 Task: Look for Airbnb properties in Douma, Syria from 10th December, 2023 to 15th December, 2023 for 7 adults. Place can be entire room or shared room with 4 bedrooms having 7 beds and 4 bathrooms. Property type can be house. Amenities needed are: wifi, TV, free parkinig on premises, gym, breakfast.
Action: Mouse moved to (439, 57)
Screenshot: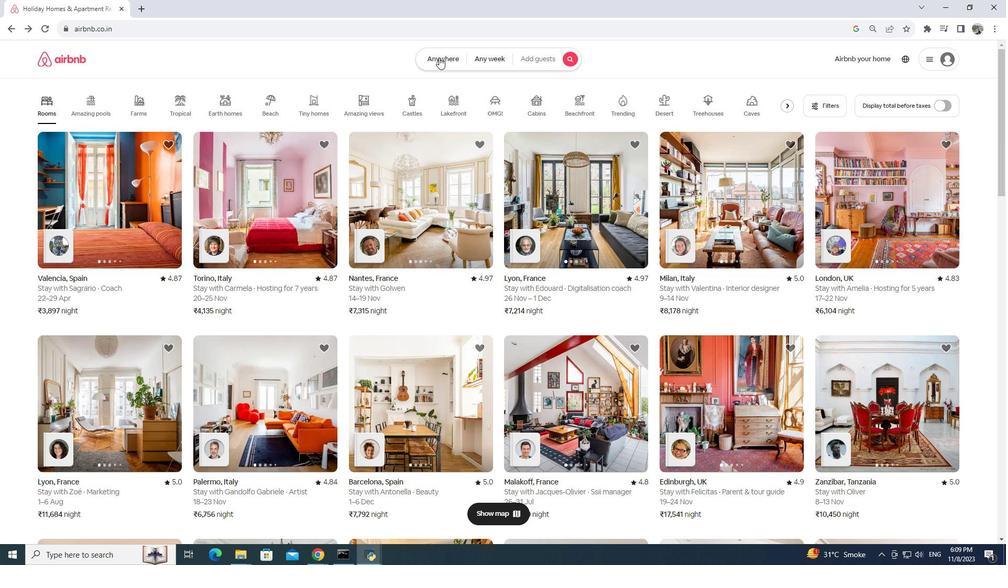 
Action: Mouse pressed left at (439, 57)
Screenshot: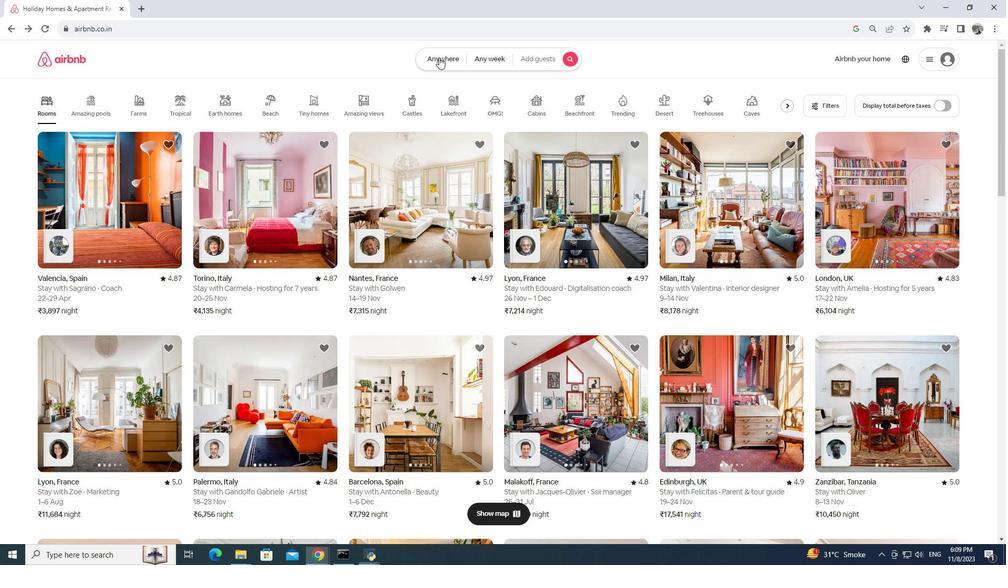 
Action: Mouse moved to (361, 92)
Screenshot: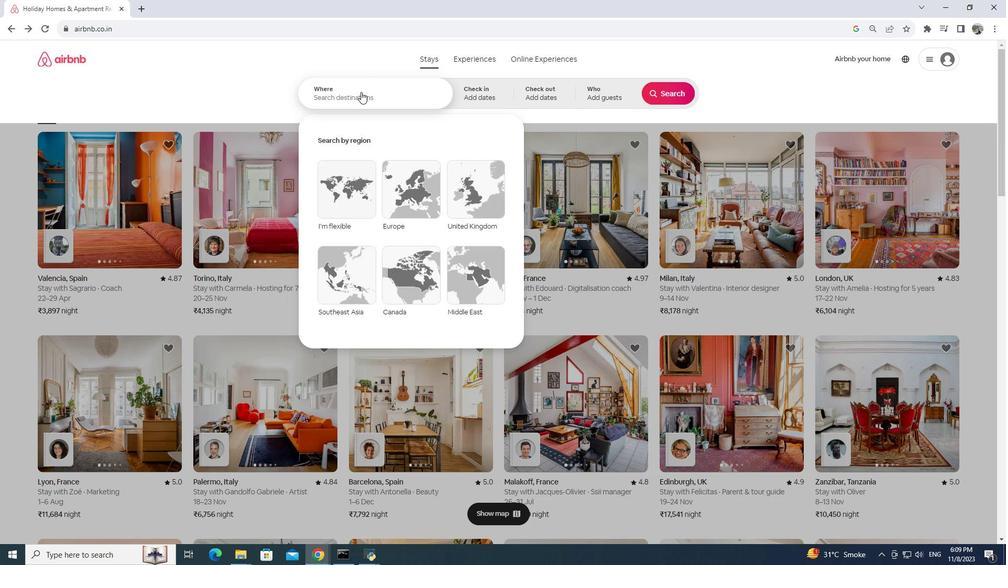 
Action: Key pressed douma,<Key.space>syria
Screenshot: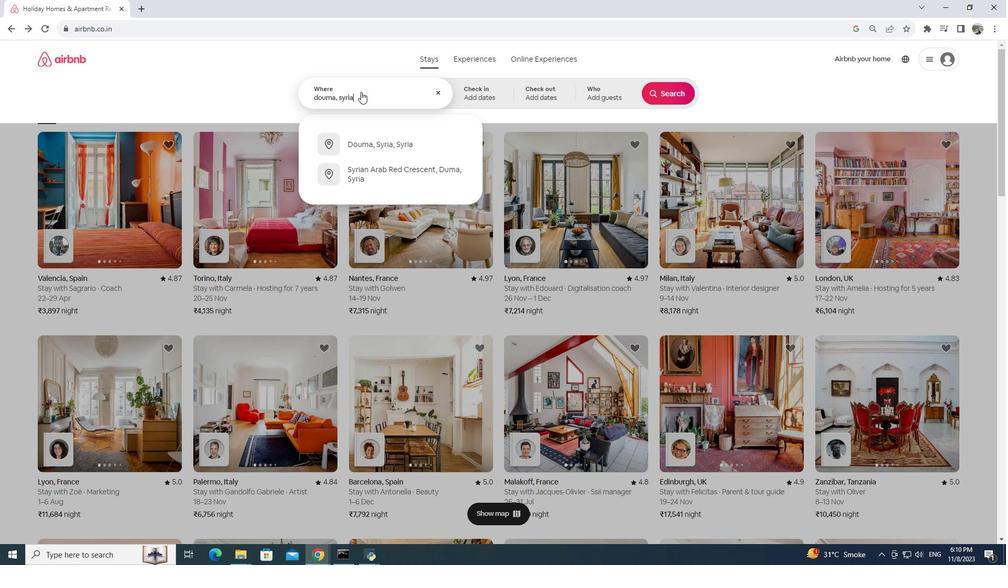 
Action: Mouse moved to (400, 146)
Screenshot: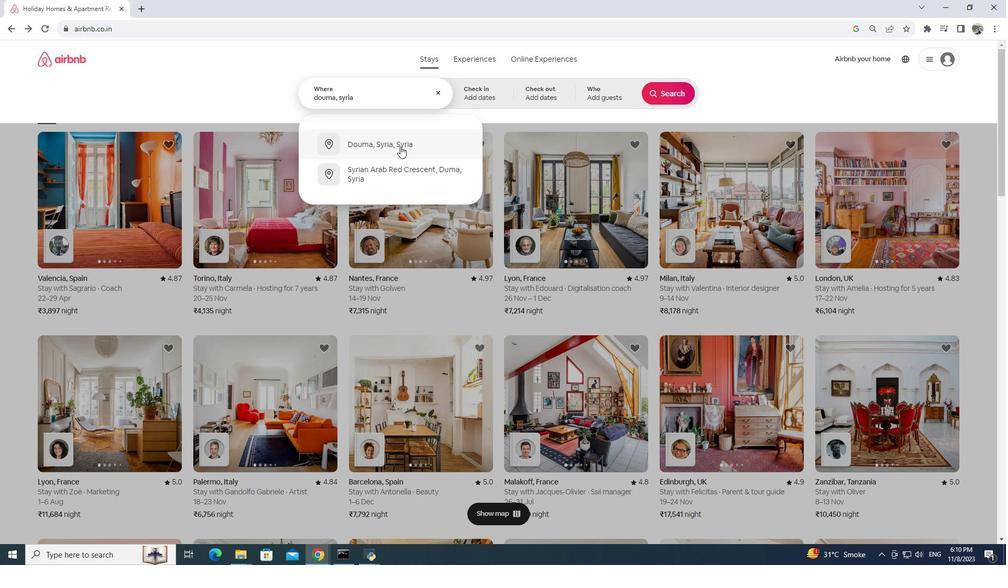
Action: Mouse pressed left at (400, 146)
Screenshot: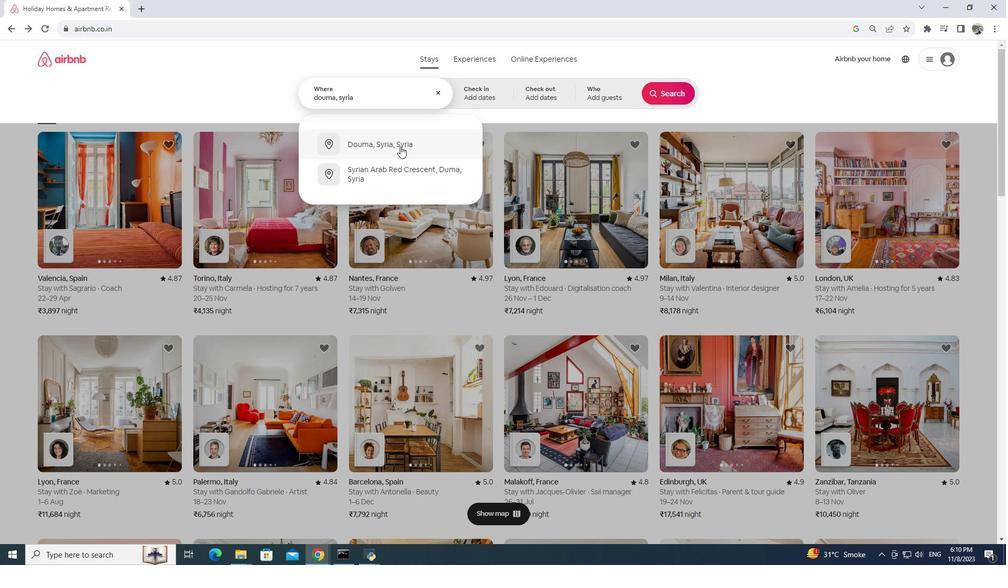 
Action: Mouse moved to (387, 93)
Screenshot: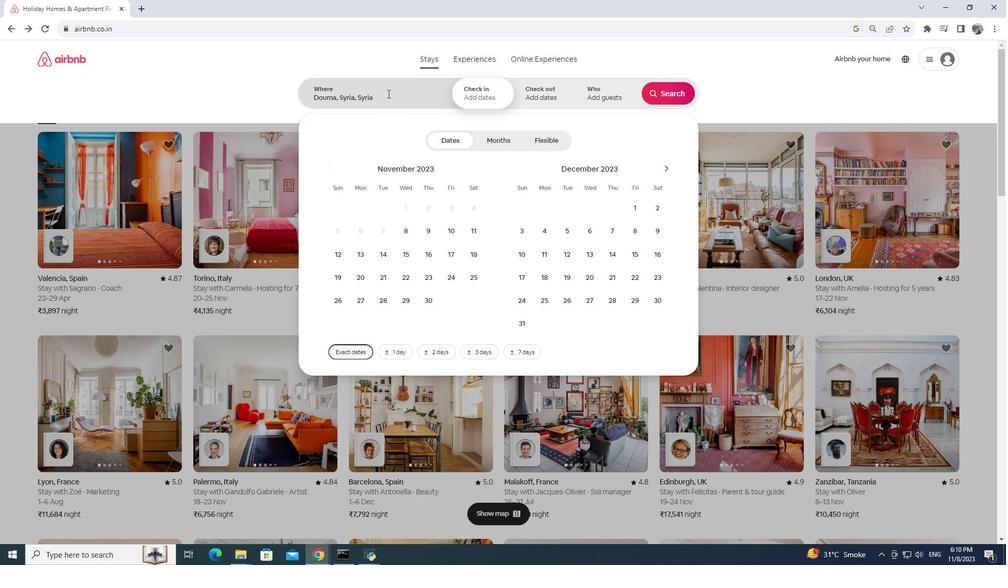 
Action: Mouse pressed left at (387, 93)
Screenshot: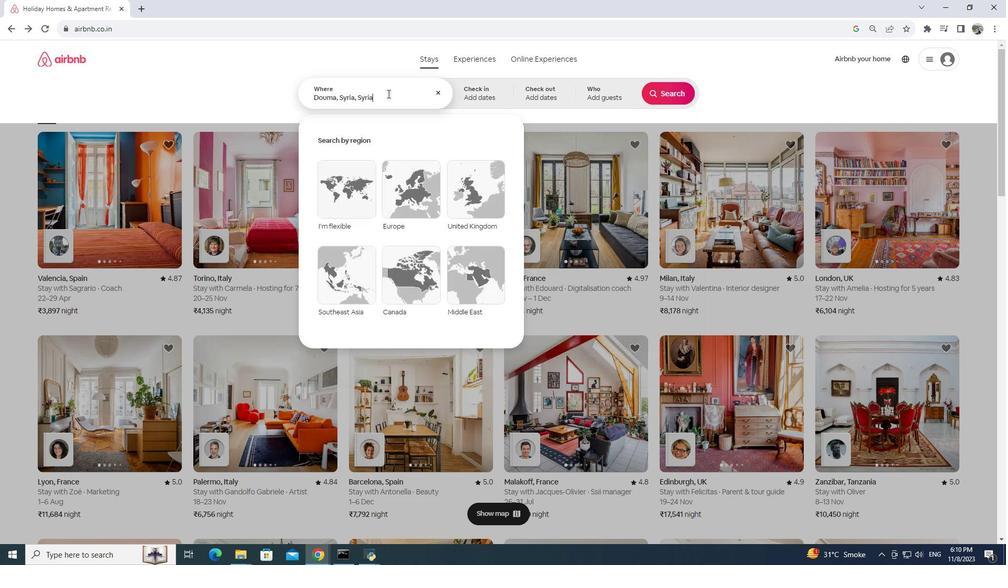 
Action: Key pressed <Key.backspace><Key.backspace><Key.backspace><Key.backspace><Key.backspace>
Screenshot: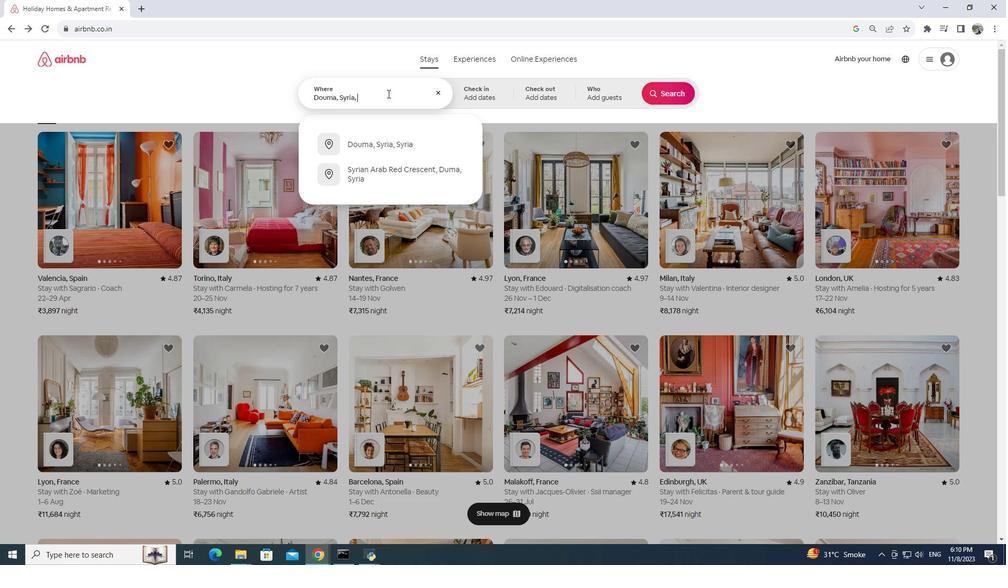 
Action: Mouse moved to (478, 97)
Screenshot: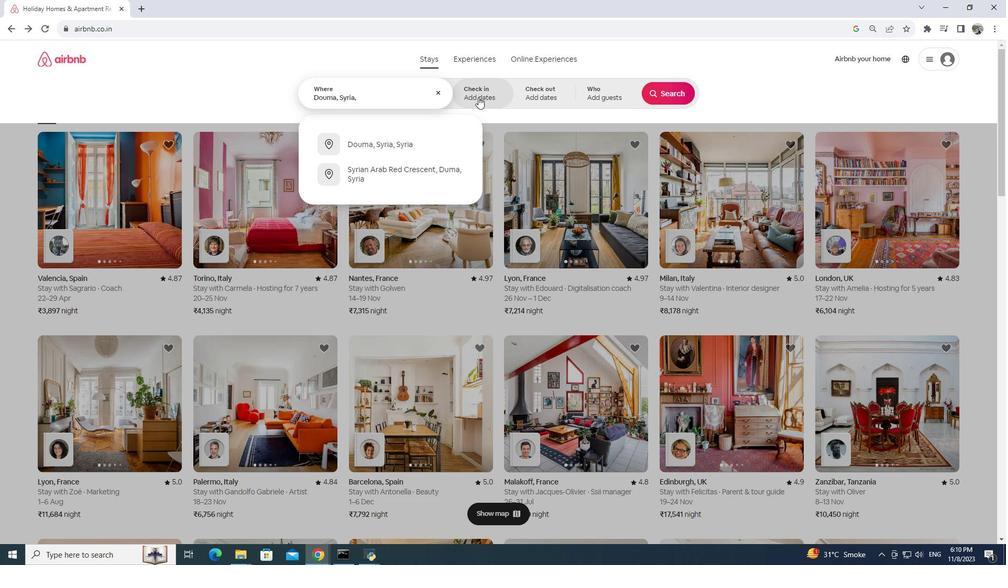 
Action: Mouse pressed left at (478, 97)
Screenshot: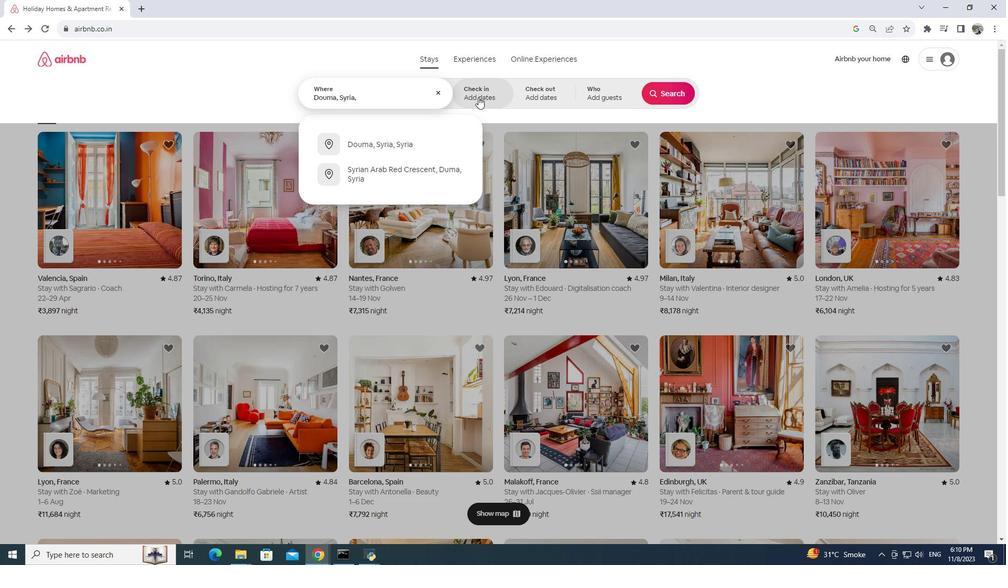 
Action: Mouse moved to (510, 256)
Screenshot: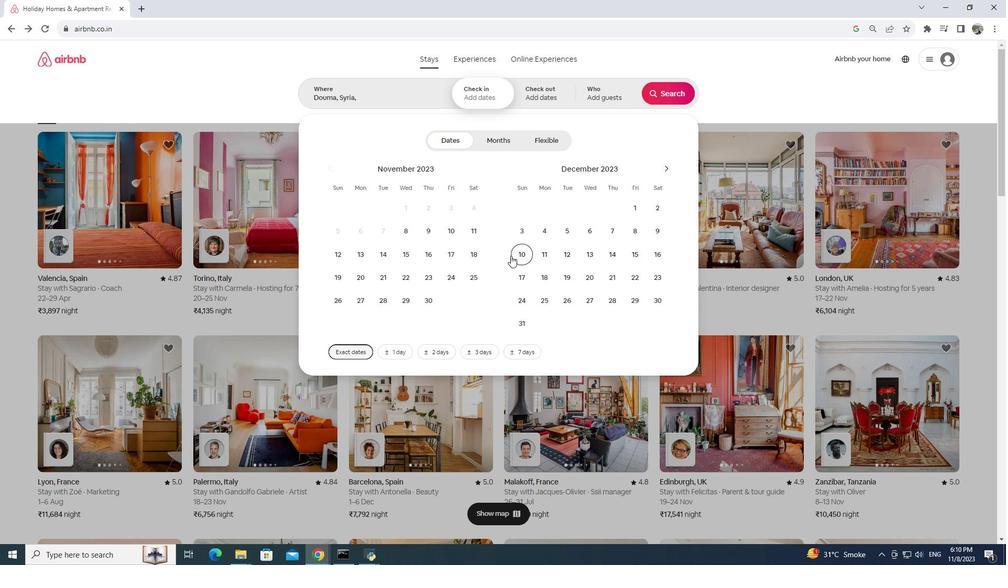 
Action: Mouse pressed left at (510, 256)
Screenshot: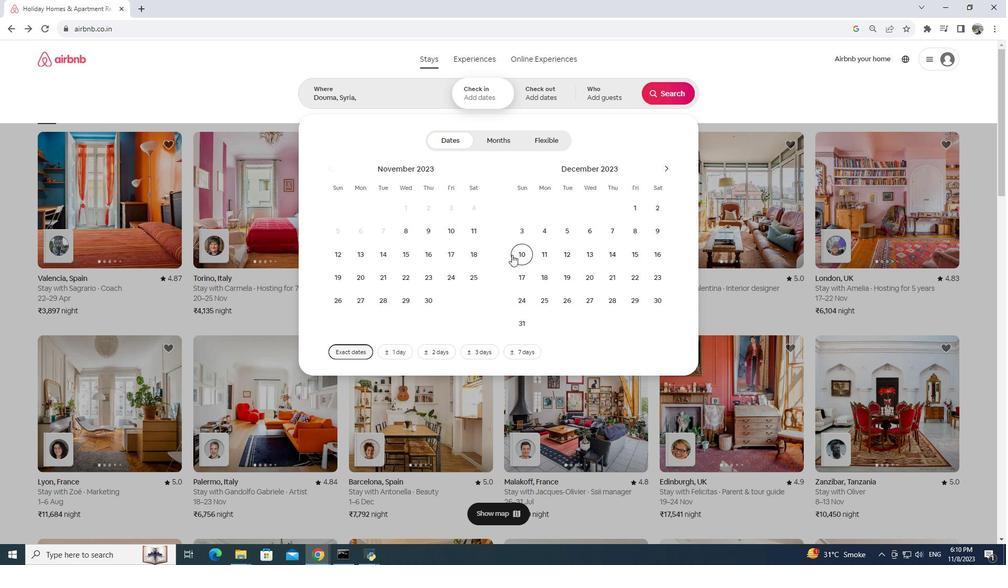 
Action: Mouse moved to (640, 254)
Screenshot: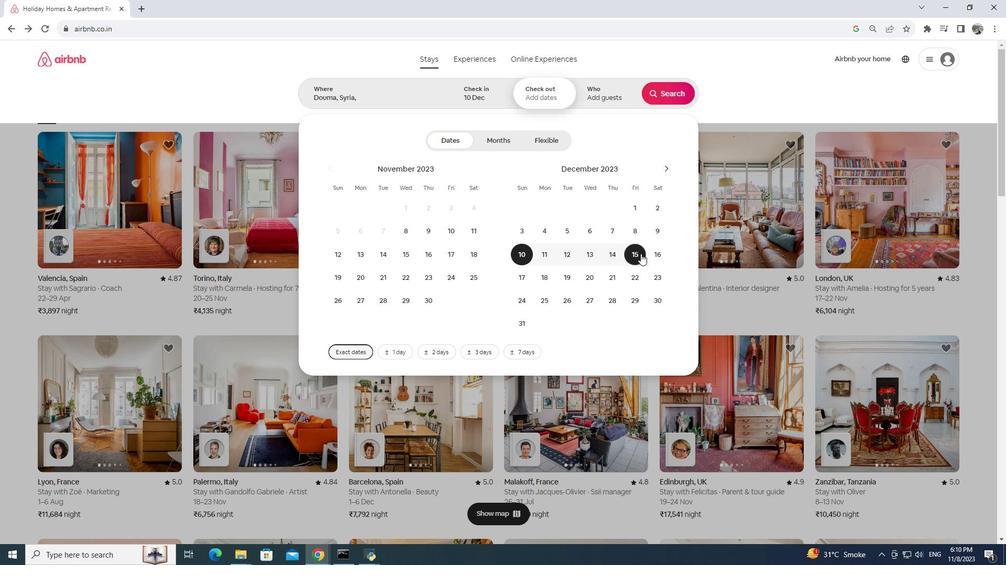 
Action: Mouse pressed left at (640, 254)
Screenshot: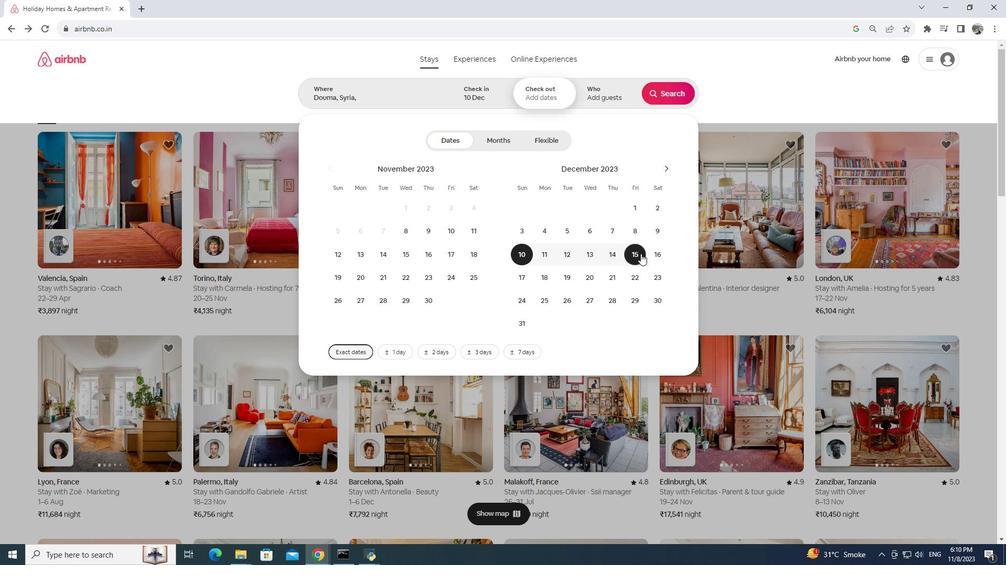 
Action: Mouse moved to (612, 92)
Screenshot: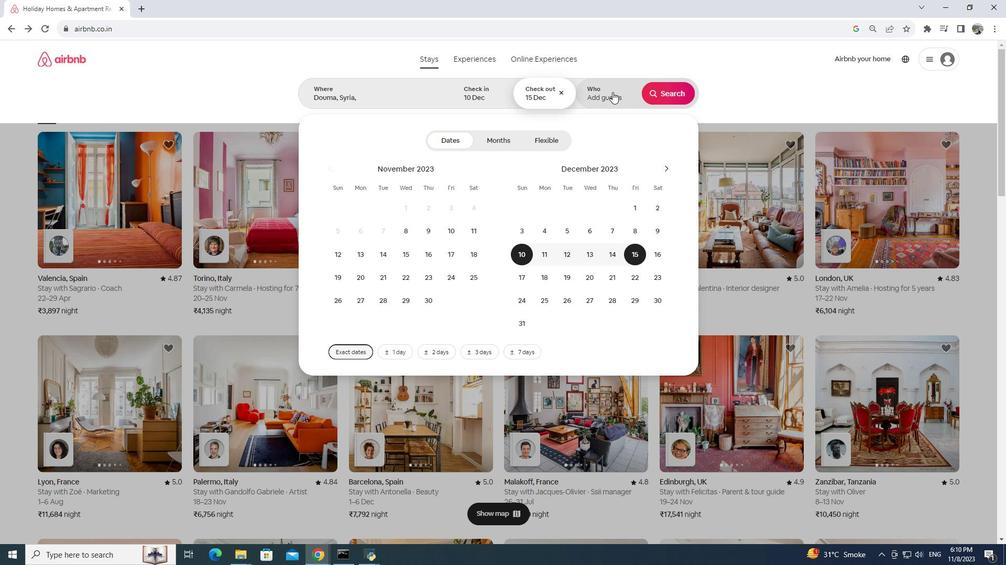 
Action: Mouse pressed left at (612, 92)
Screenshot: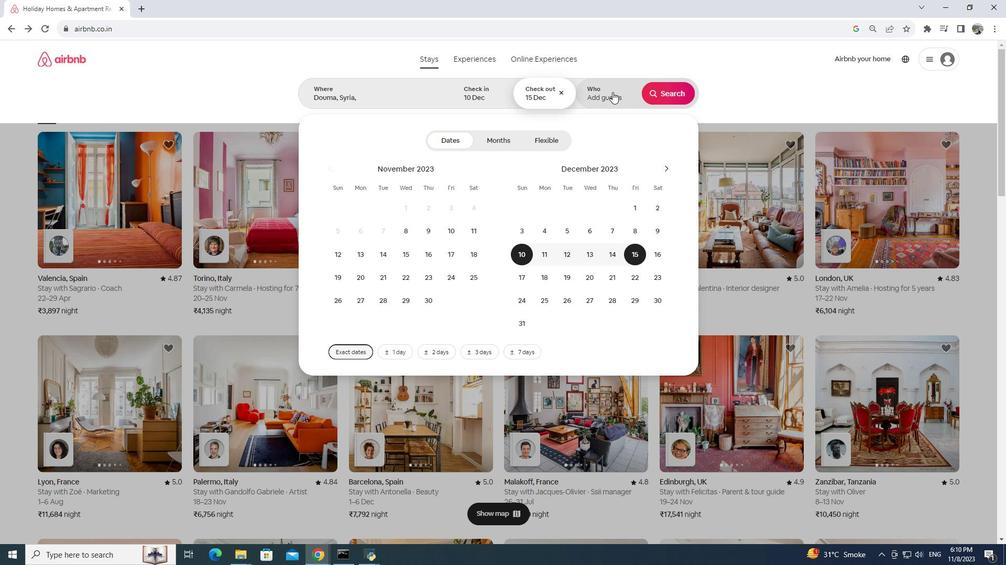 
Action: Mouse moved to (665, 147)
Screenshot: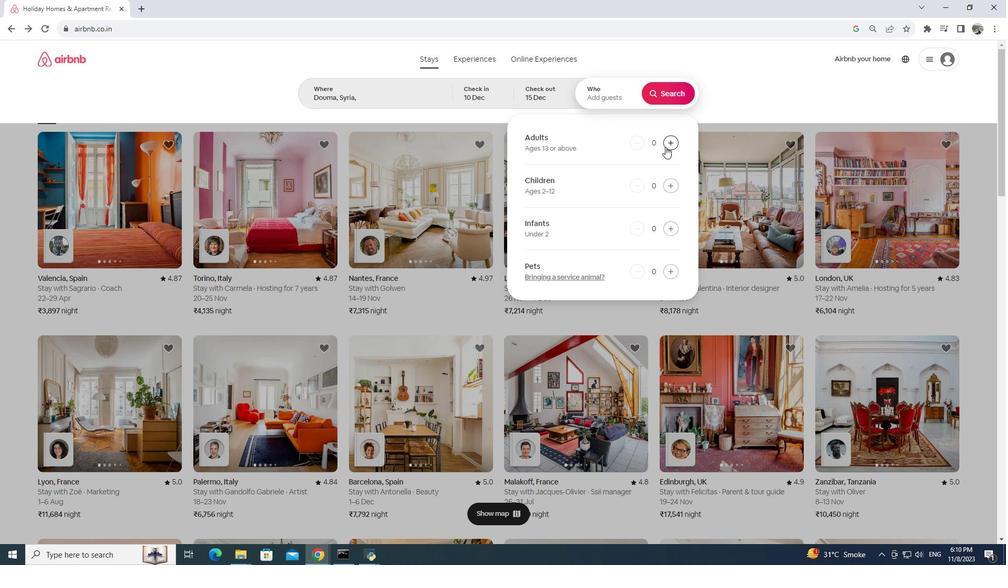 
Action: Mouse pressed left at (665, 147)
Screenshot: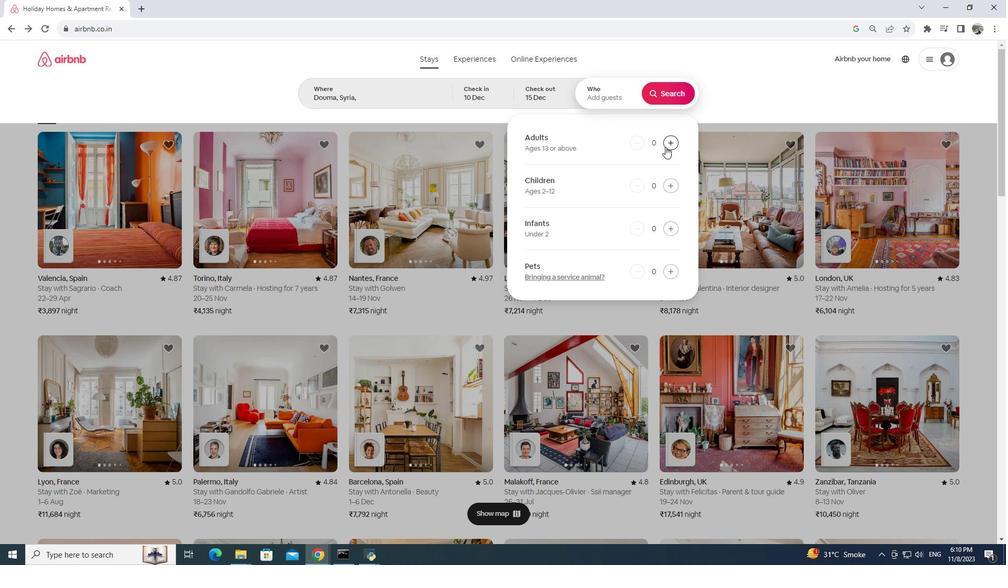 
Action: Mouse pressed left at (665, 147)
Screenshot: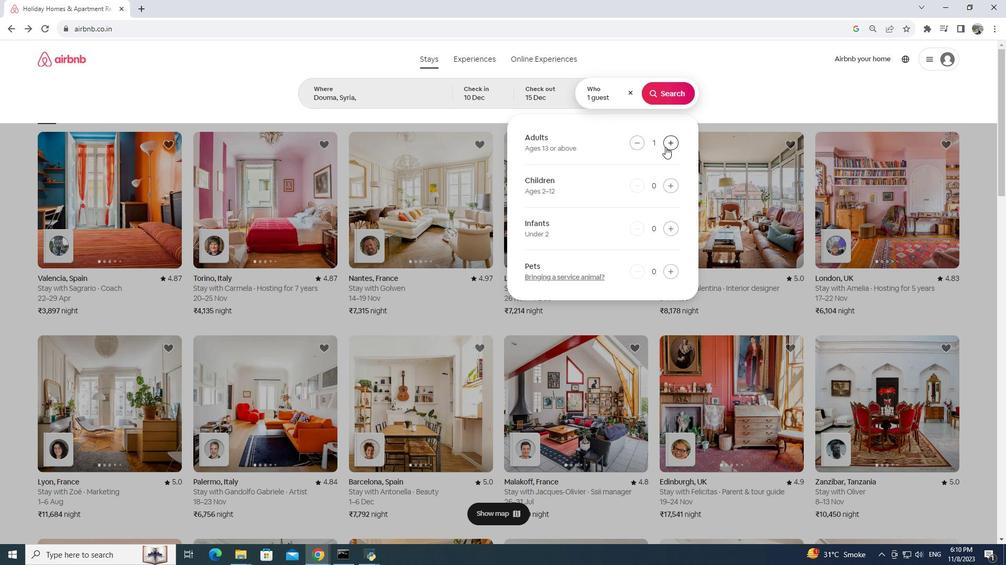 
Action: Mouse pressed left at (665, 147)
Screenshot: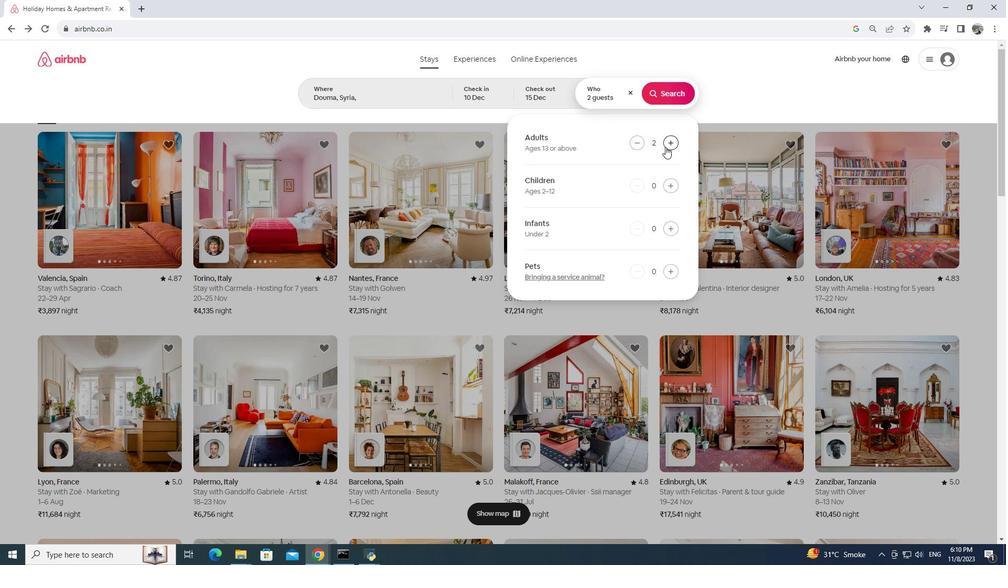 
Action: Mouse pressed left at (665, 147)
Screenshot: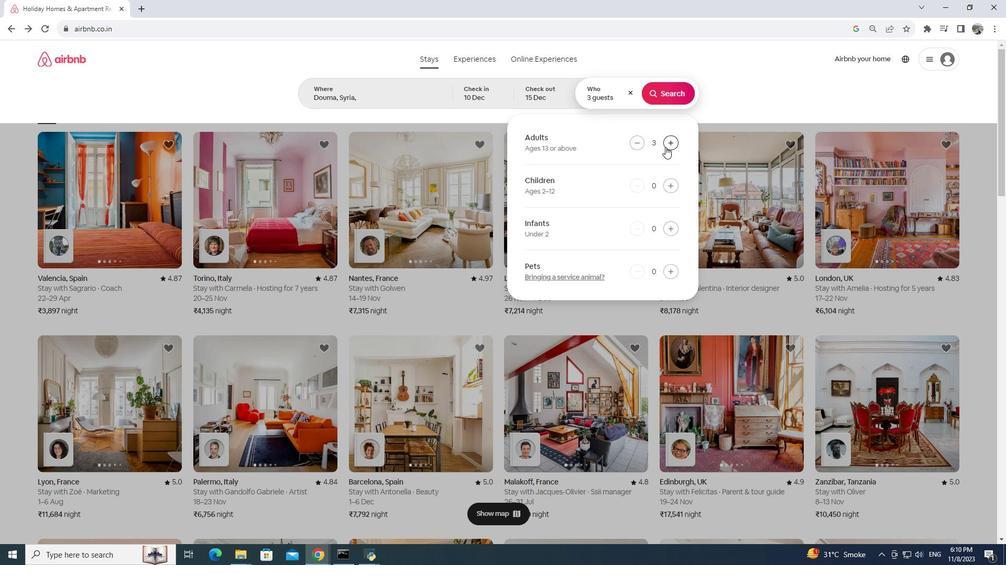
Action: Mouse moved to (675, 137)
Screenshot: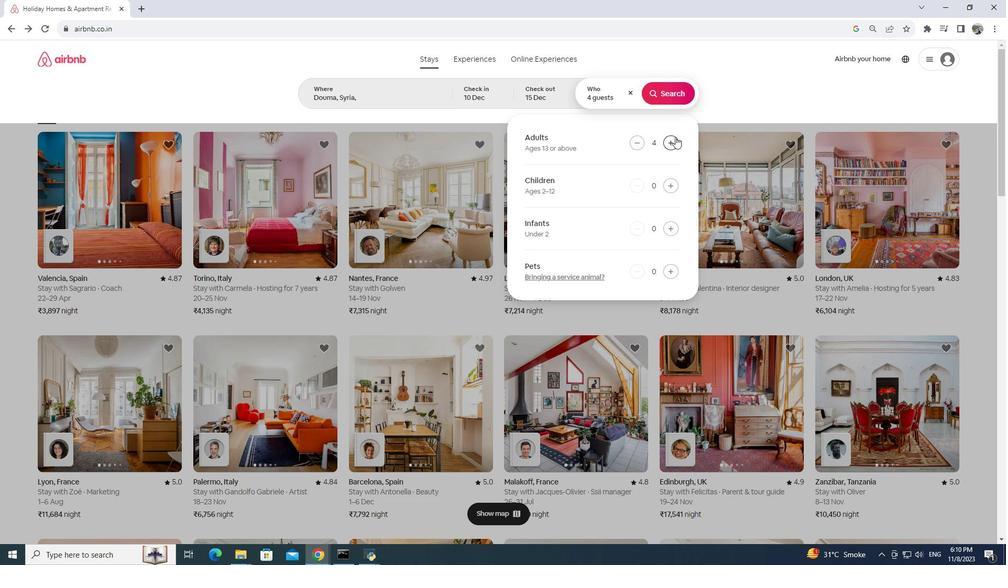 
Action: Mouse pressed left at (675, 137)
Screenshot: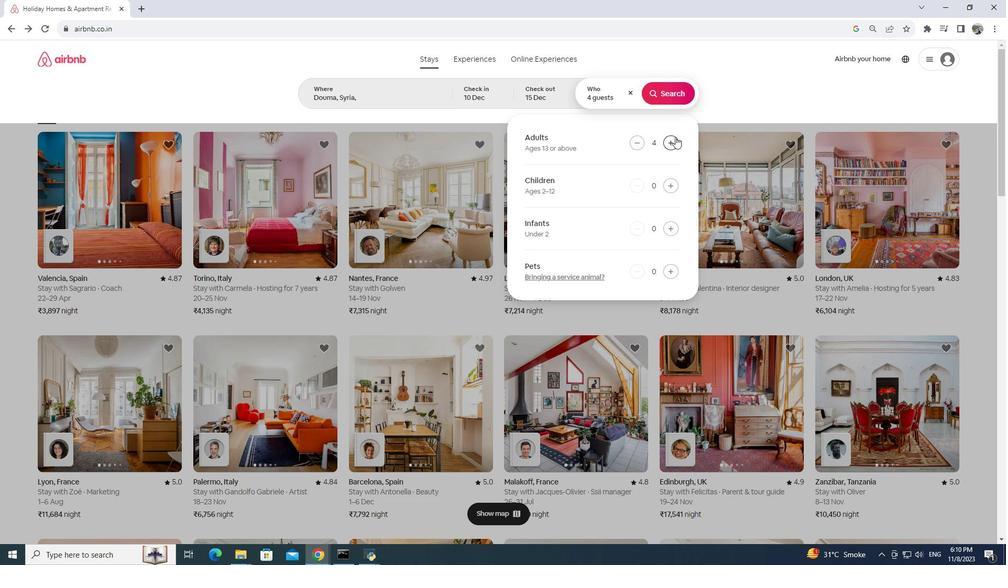 
Action: Mouse pressed left at (675, 137)
Screenshot: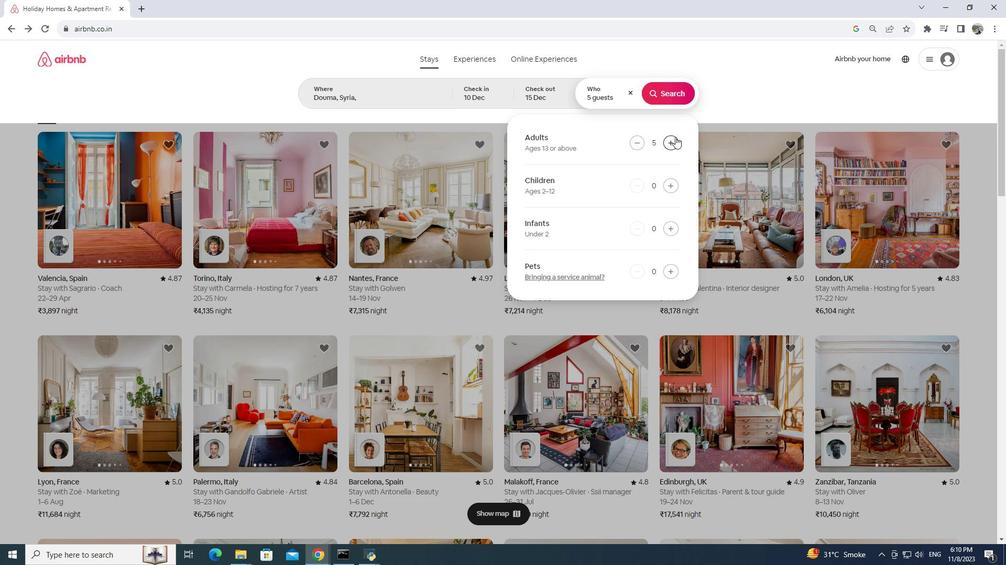 
Action: Mouse moved to (674, 140)
Screenshot: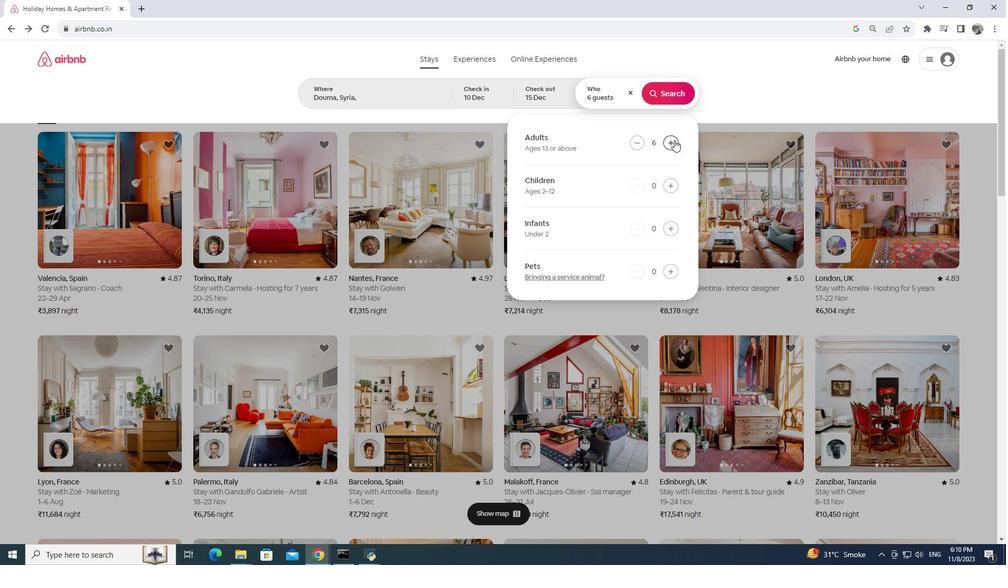 
Action: Mouse pressed left at (674, 140)
Screenshot: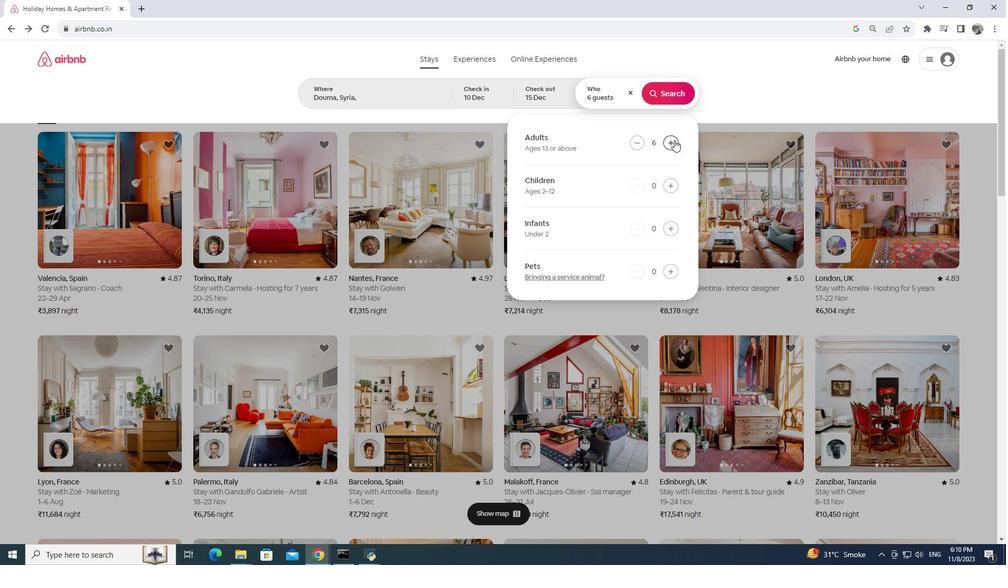 
Action: Mouse moved to (672, 88)
Screenshot: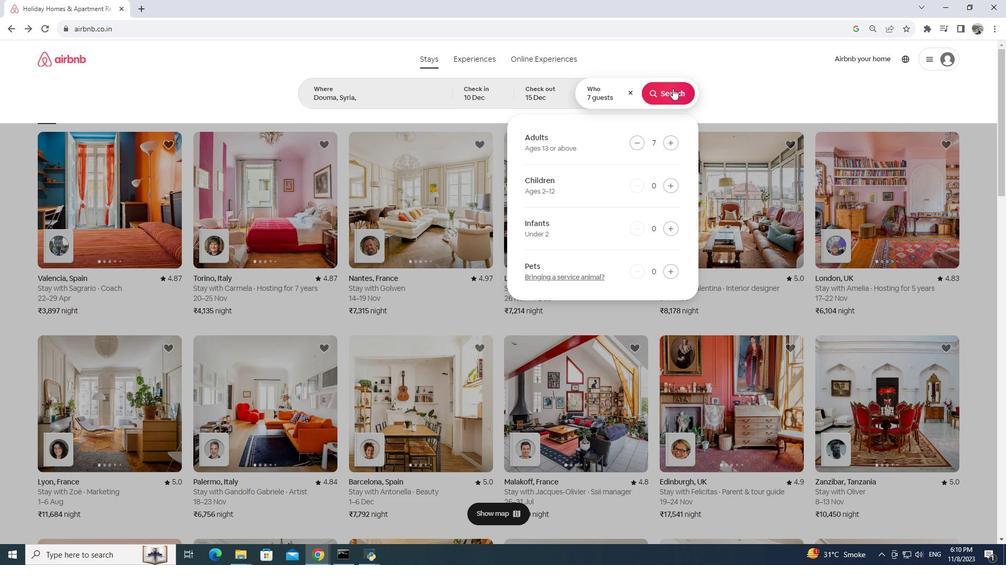 
Action: Mouse pressed left at (672, 88)
Screenshot: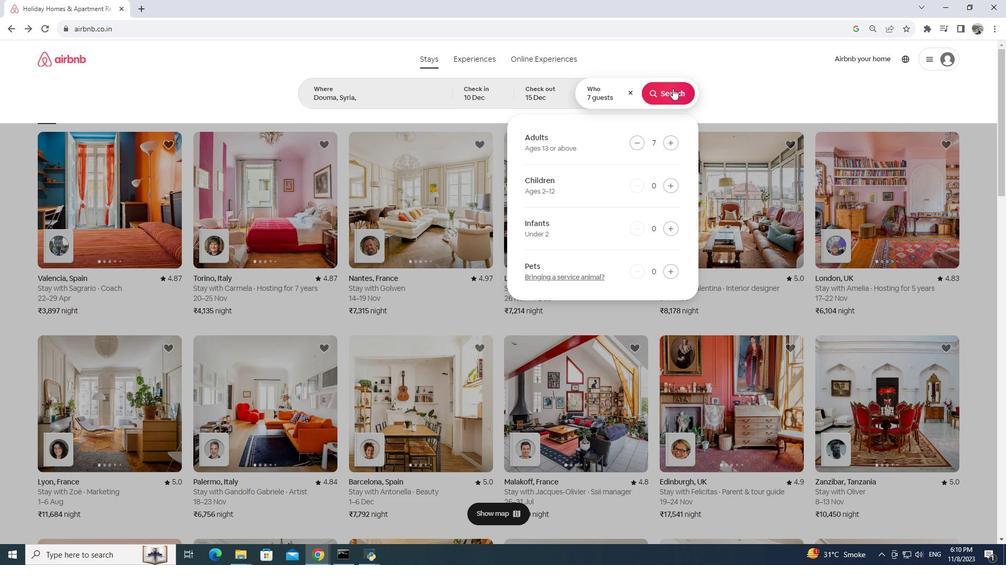 
Action: Mouse moved to (861, 97)
Screenshot: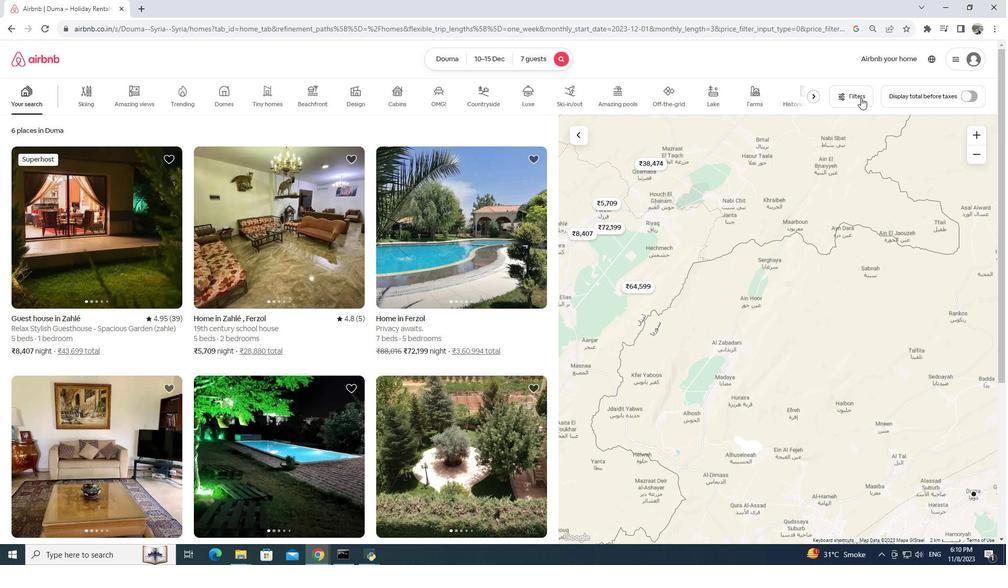 
Action: Mouse pressed left at (861, 97)
Screenshot: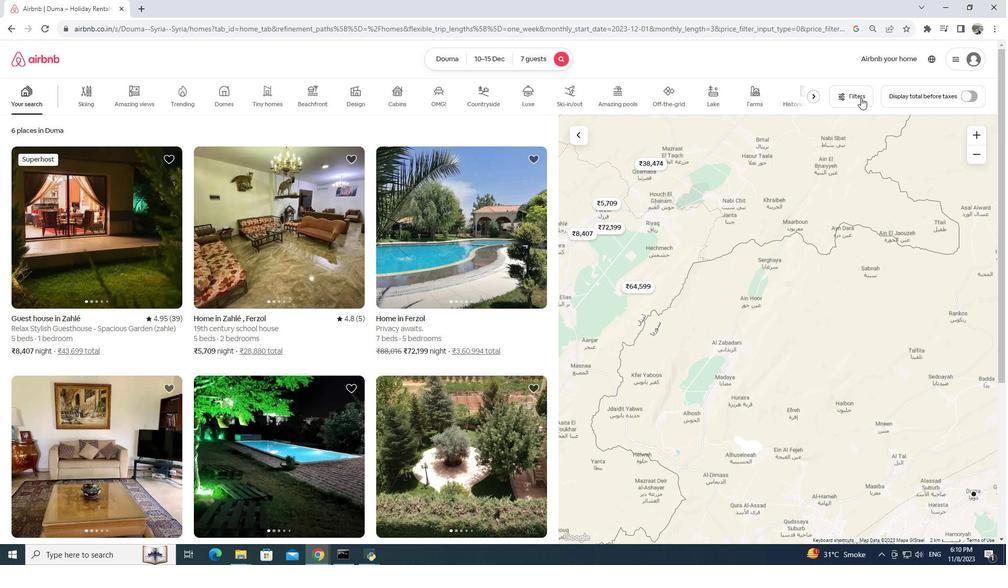 
Action: Mouse moved to (480, 395)
Screenshot: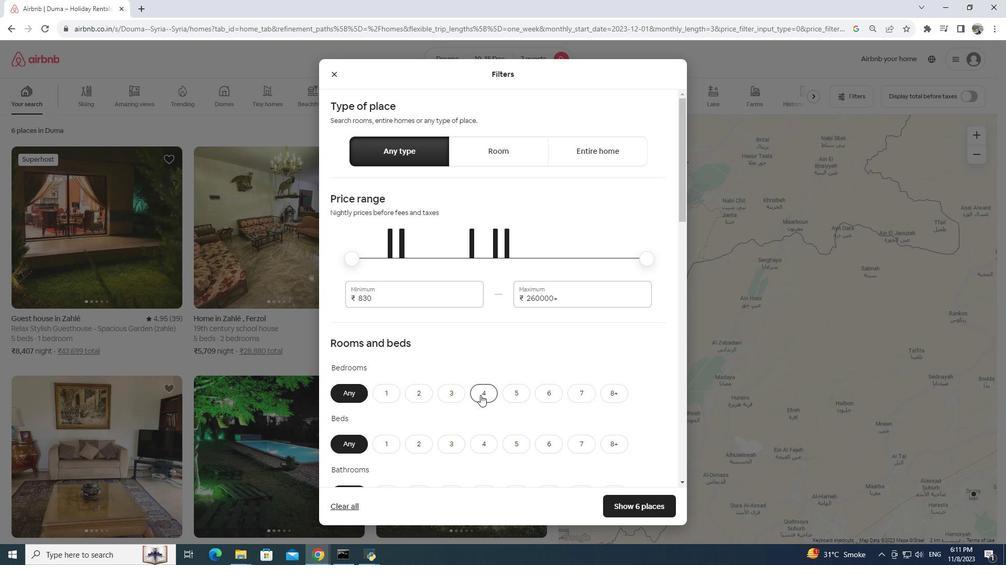 
Action: Mouse pressed left at (480, 395)
Screenshot: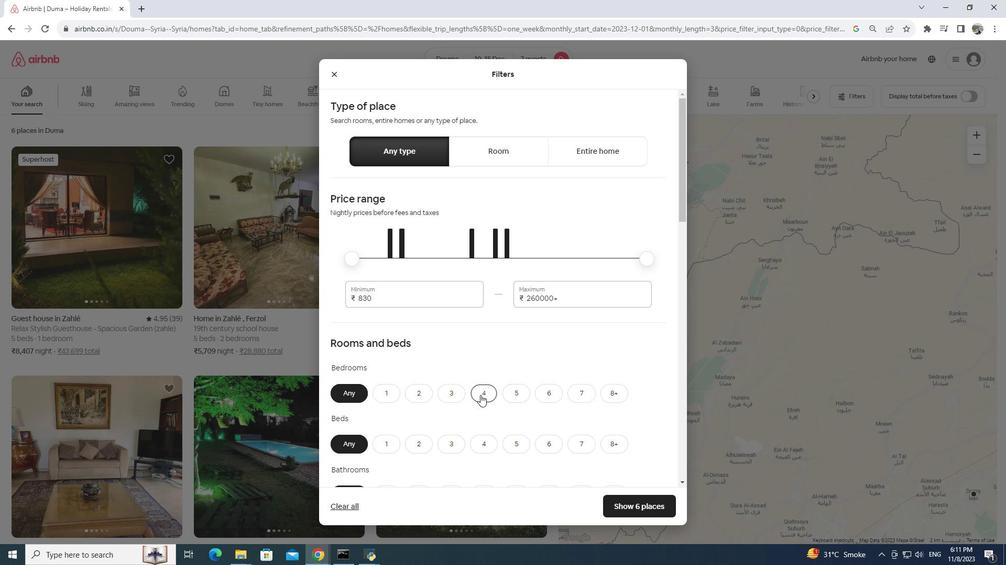 
Action: Mouse moved to (496, 372)
Screenshot: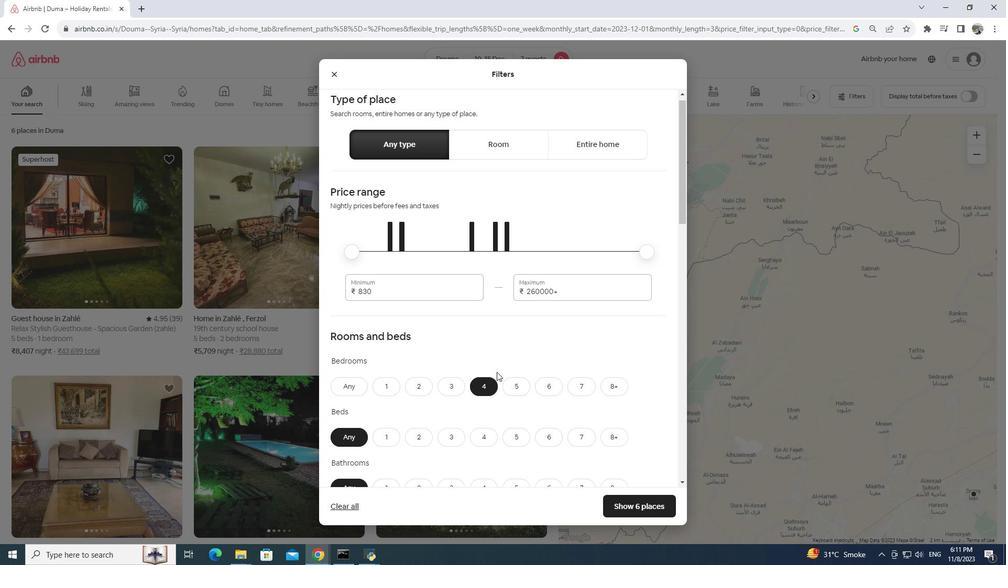 
Action: Mouse scrolled (496, 372) with delta (0, 0)
Screenshot: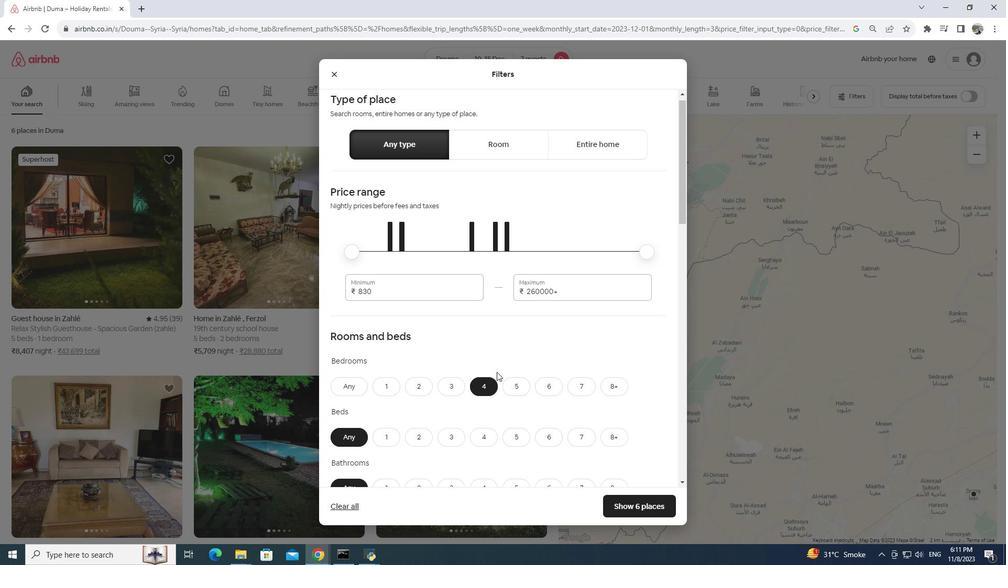 
Action: Mouse scrolled (496, 372) with delta (0, 0)
Screenshot: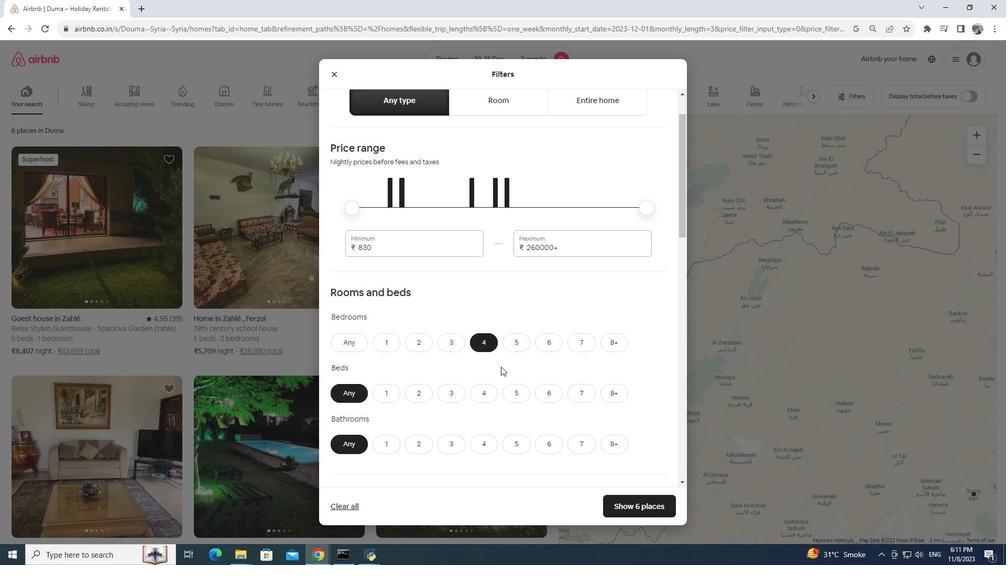 
Action: Mouse moved to (583, 328)
Screenshot: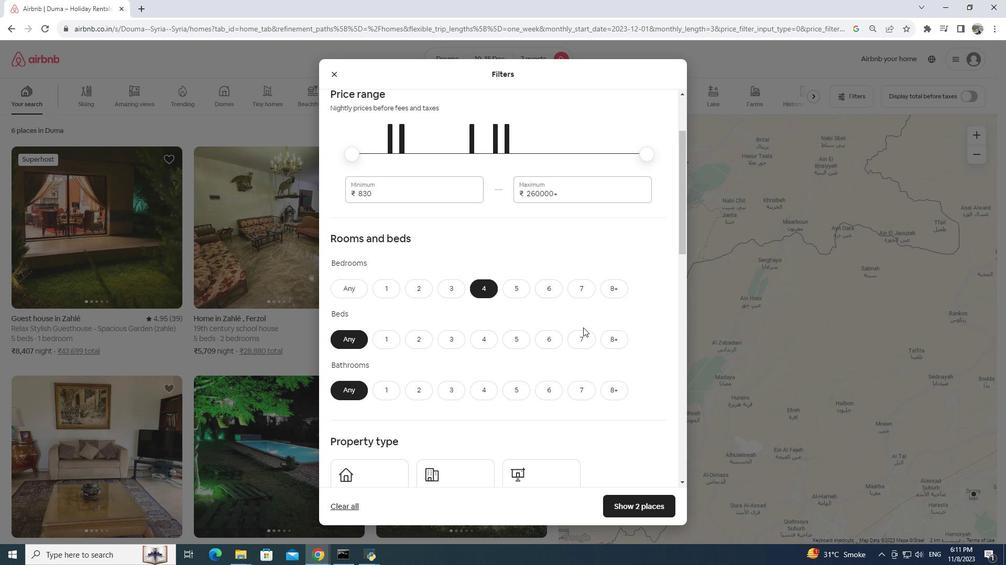 
Action: Mouse pressed left at (583, 328)
Screenshot: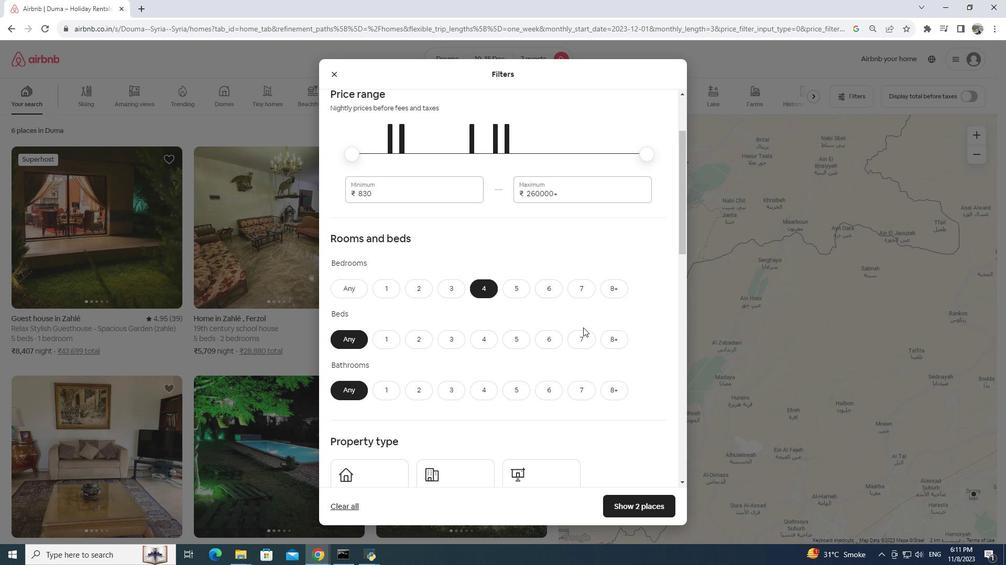 
Action: Mouse moved to (585, 338)
Screenshot: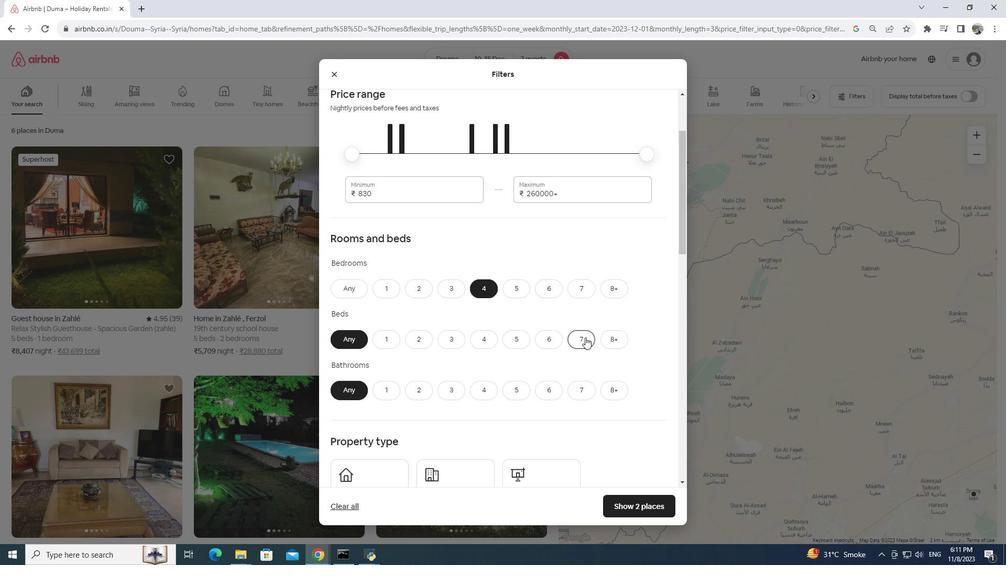 
Action: Mouse pressed left at (585, 338)
Screenshot: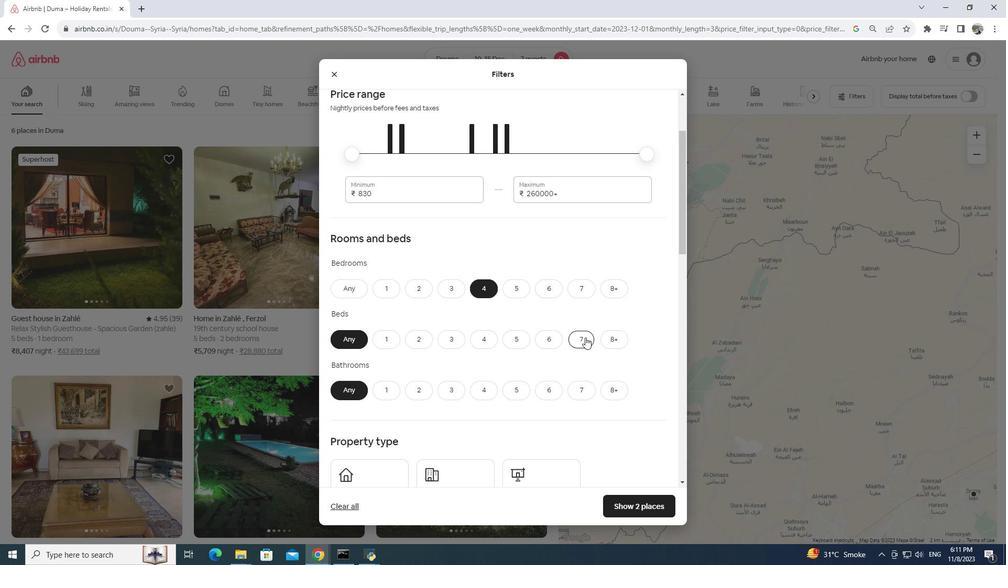 
Action: Mouse moved to (476, 386)
Screenshot: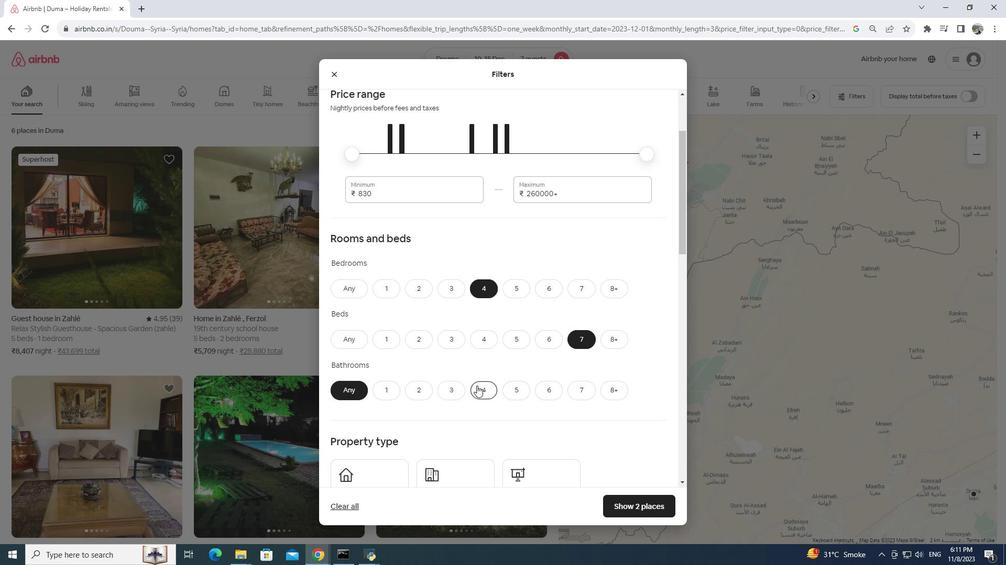 
Action: Mouse pressed left at (476, 386)
Screenshot: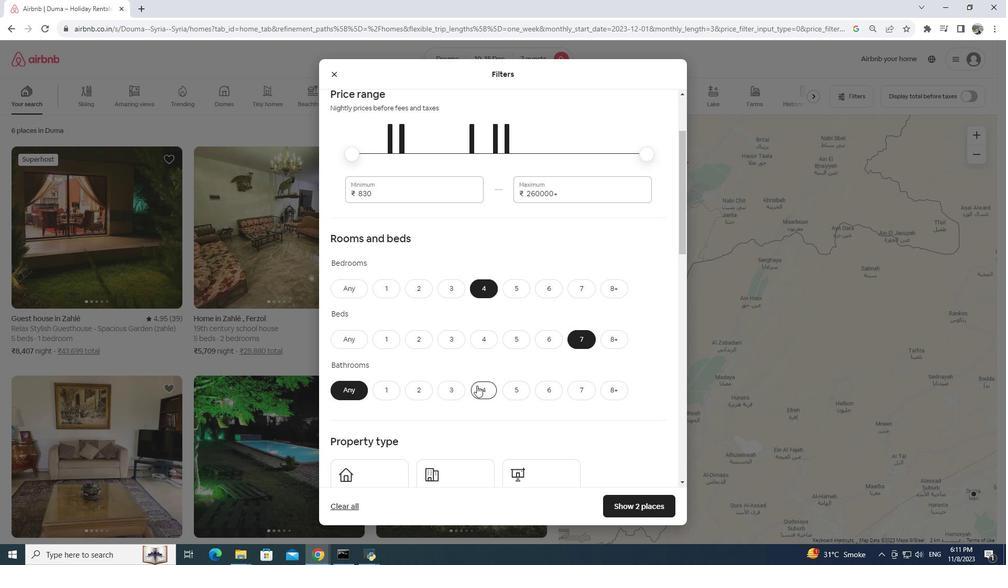 
Action: Mouse moved to (477, 385)
Screenshot: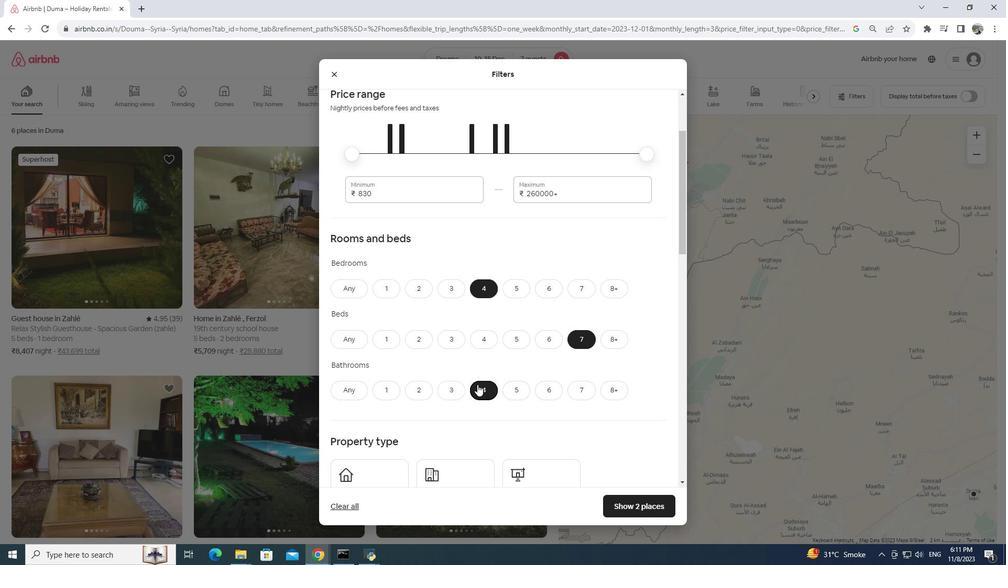 
Action: Mouse scrolled (477, 384) with delta (0, 0)
Screenshot: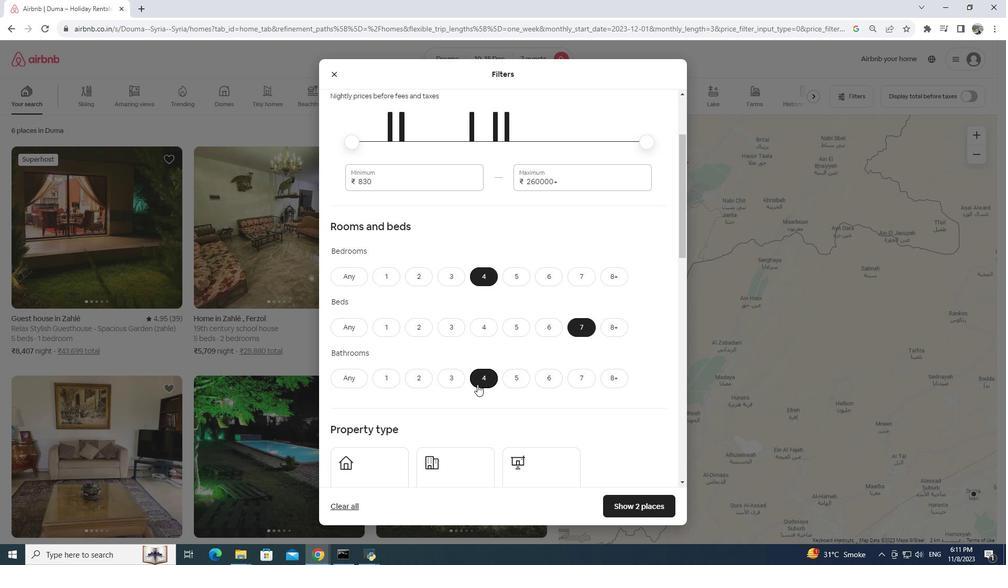 
Action: Mouse scrolled (477, 384) with delta (0, 0)
Screenshot: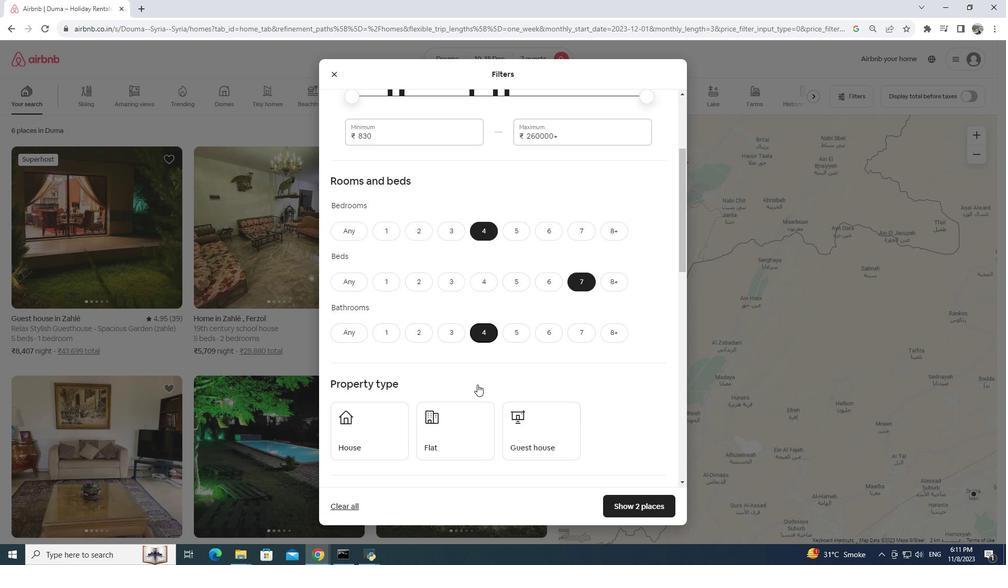 
Action: Mouse moved to (375, 382)
Screenshot: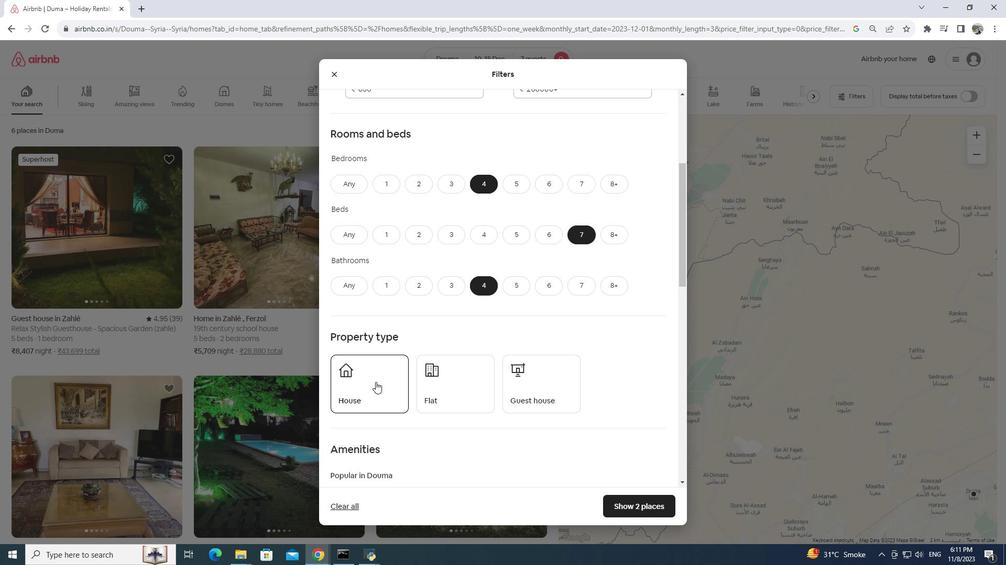 
Action: Mouse pressed left at (375, 382)
Screenshot: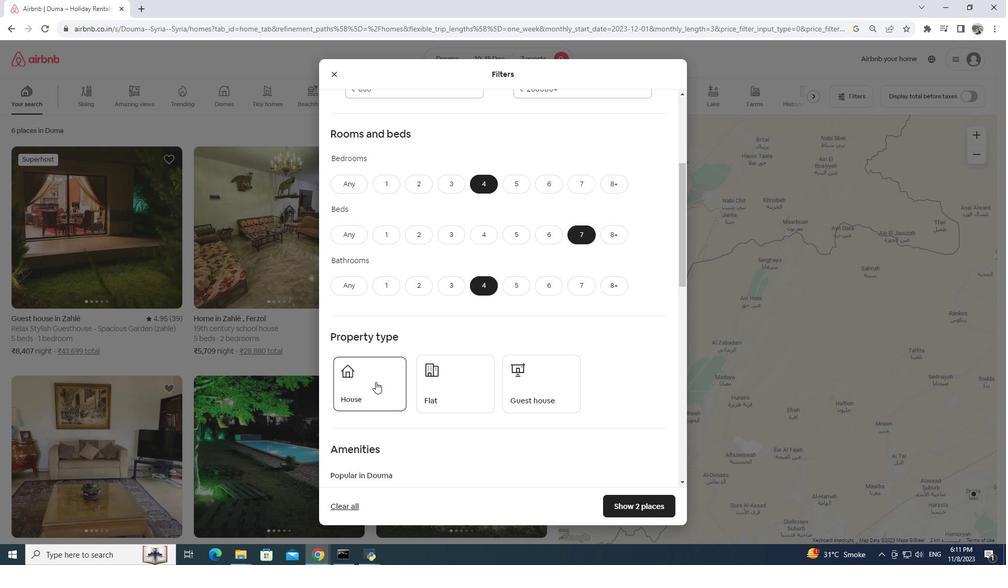 
Action: Mouse moved to (380, 374)
Screenshot: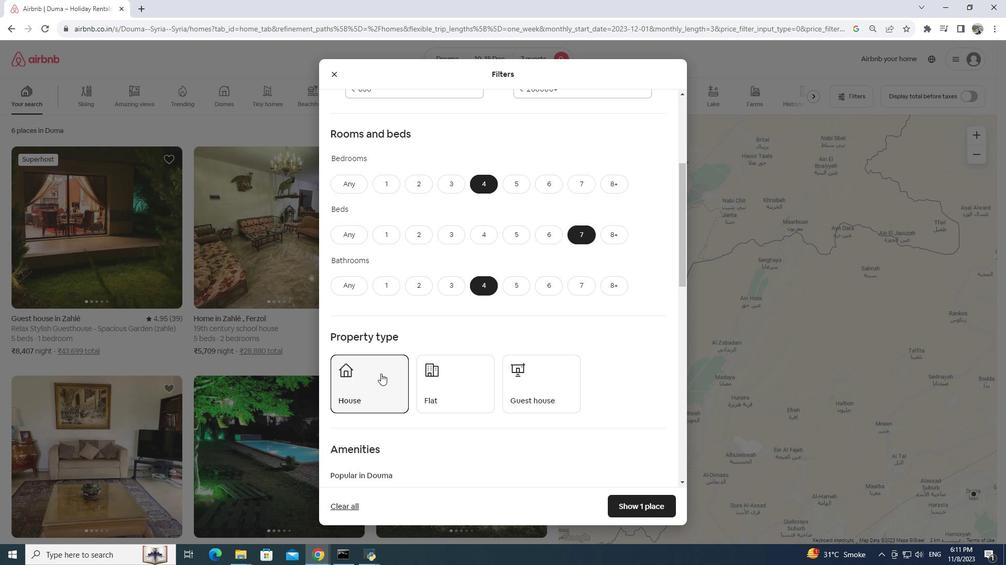 
Action: Mouse scrolled (380, 373) with delta (0, 0)
Screenshot: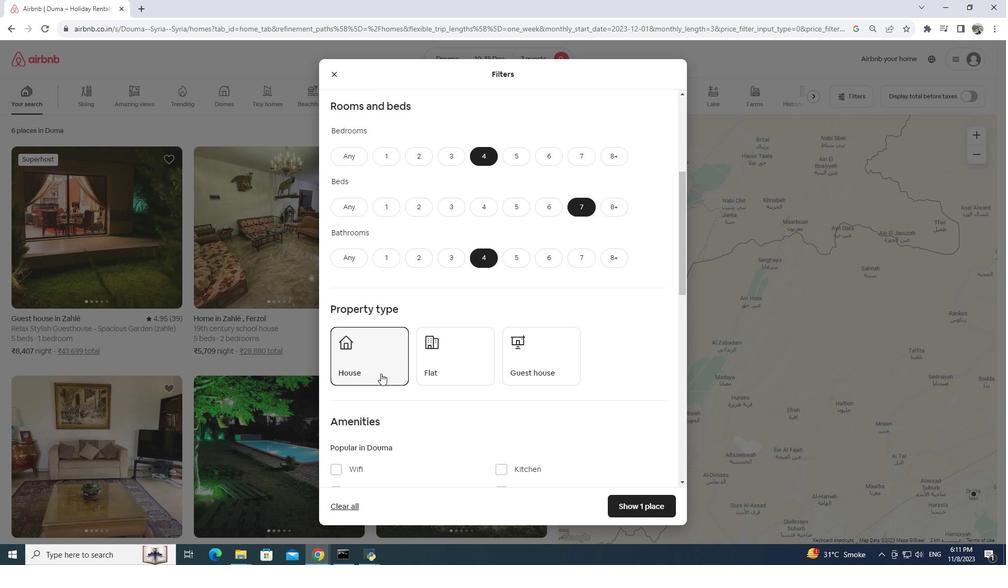 
Action: Mouse scrolled (380, 373) with delta (0, 0)
Screenshot: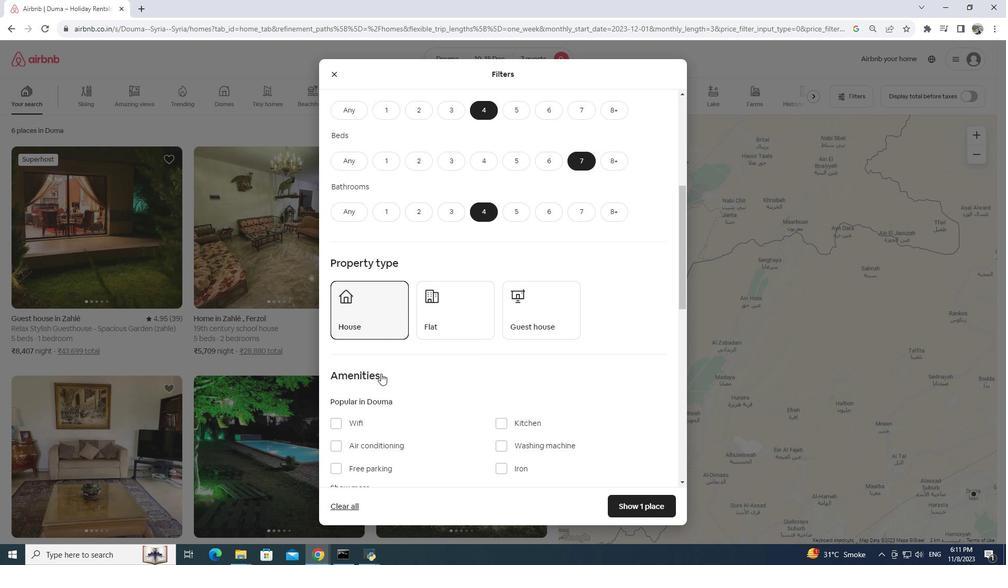
Action: Mouse moved to (447, 380)
Screenshot: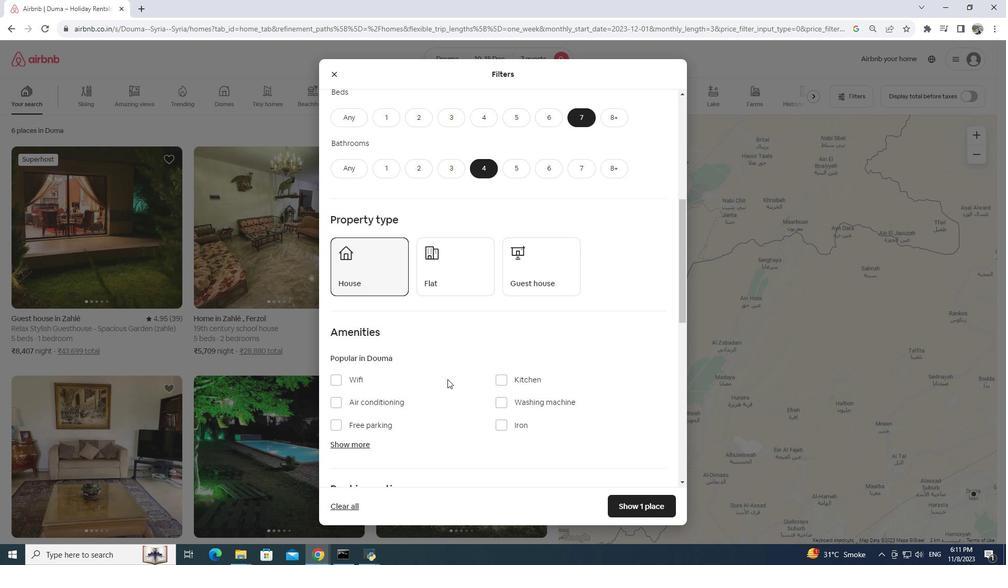
Action: Mouse scrolled (447, 379) with delta (0, 0)
Screenshot: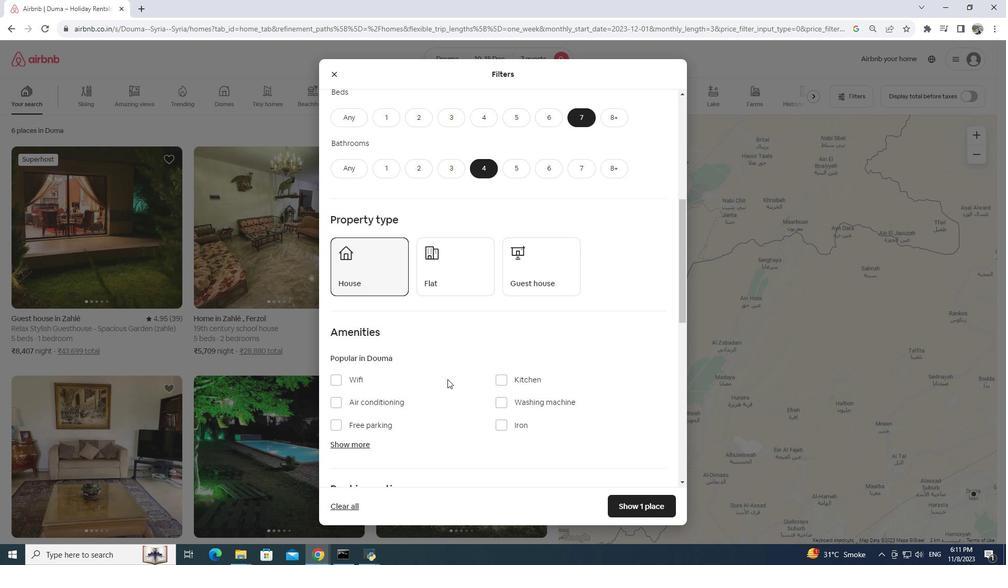
Action: Mouse moved to (447, 379)
Screenshot: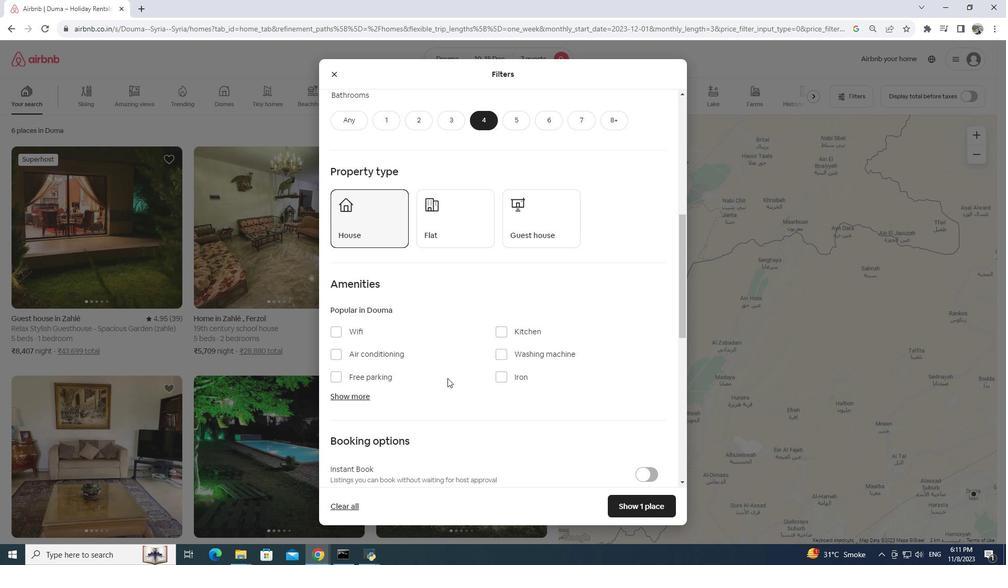 
Action: Mouse scrolled (447, 379) with delta (0, 0)
Screenshot: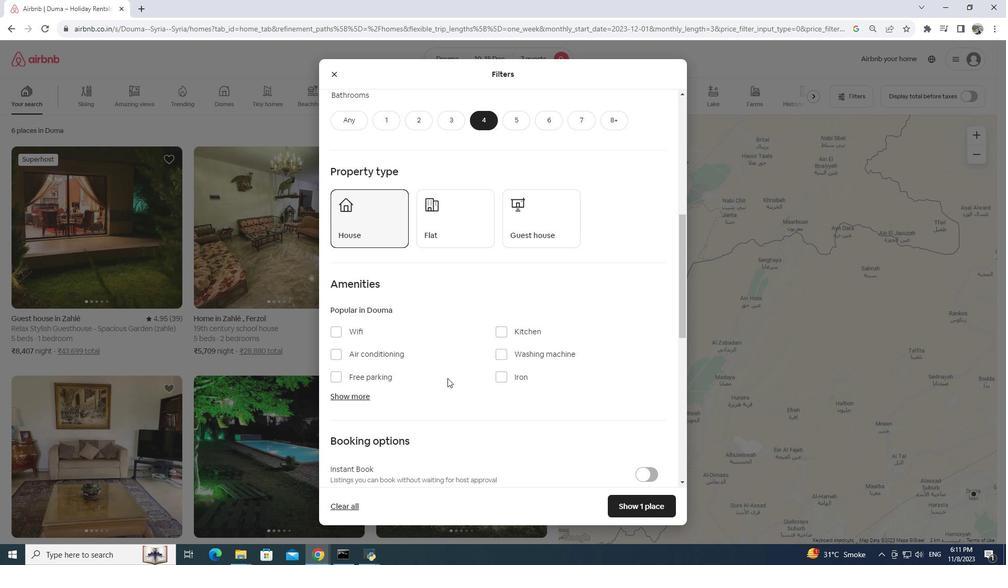 
Action: Mouse scrolled (447, 379) with delta (0, 0)
Screenshot: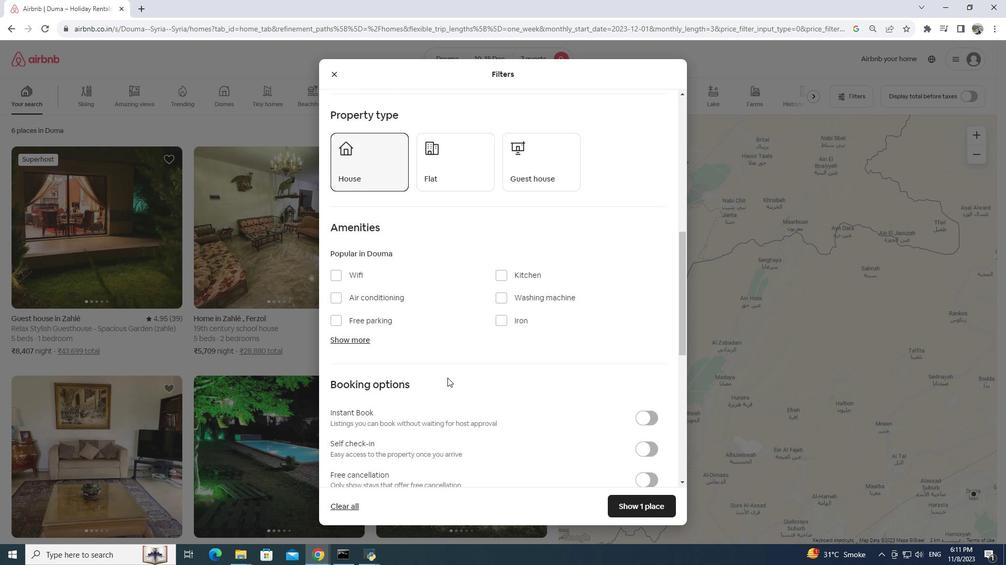 
Action: Mouse moved to (442, 372)
Screenshot: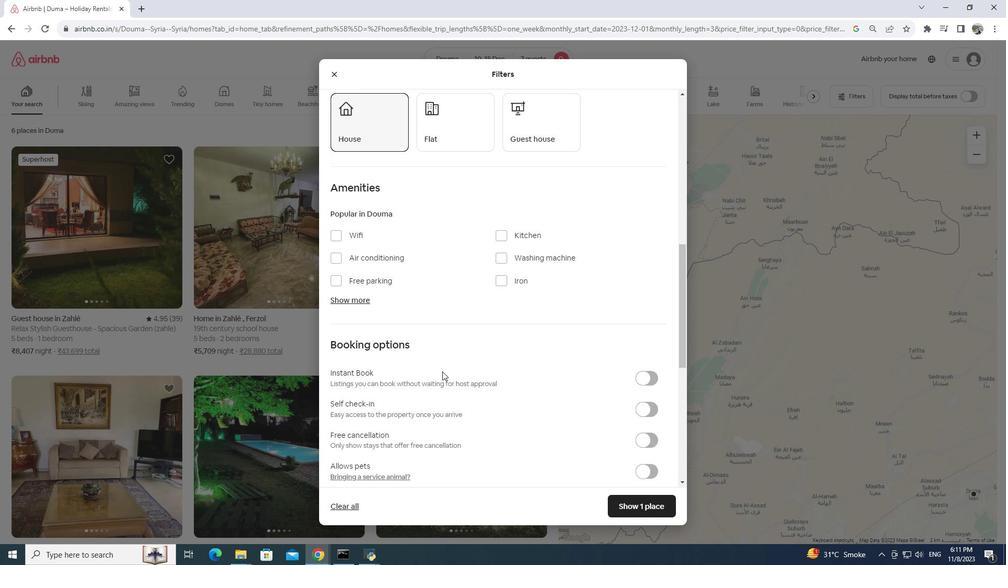
Action: Mouse scrolled (442, 371) with delta (0, 0)
Screenshot: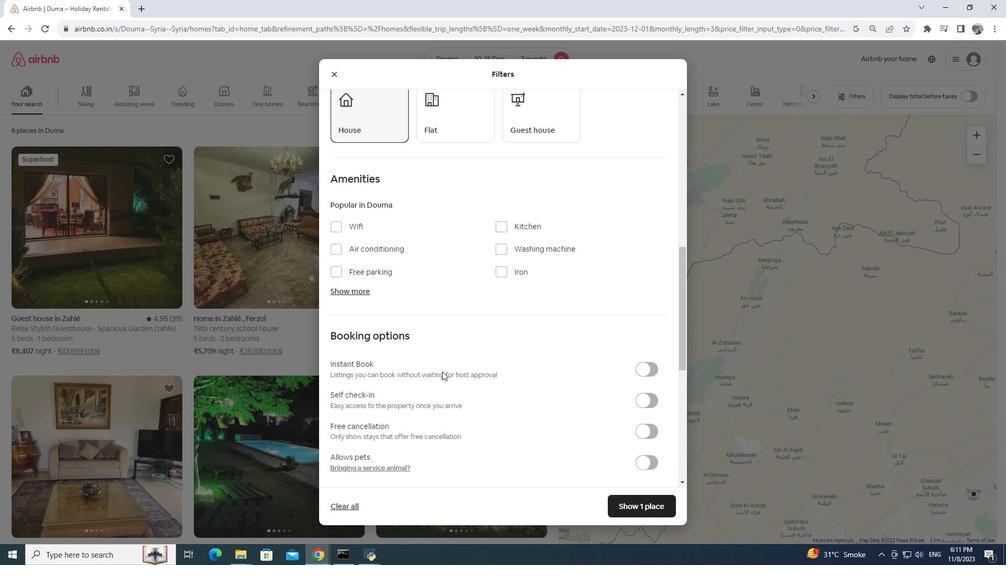 
Action: Mouse scrolled (442, 371) with delta (0, 0)
Screenshot: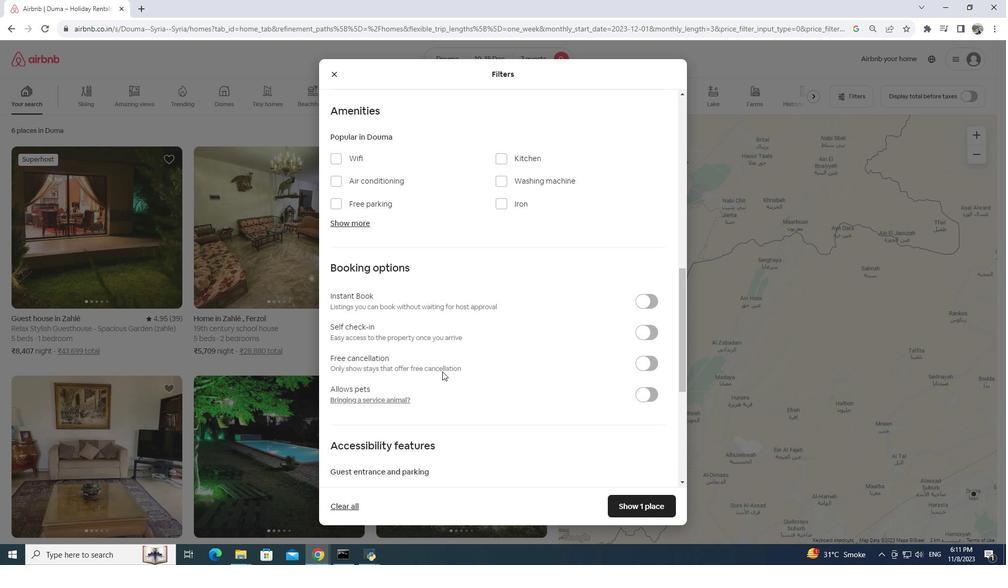 
Action: Mouse scrolled (442, 371) with delta (0, 0)
Screenshot: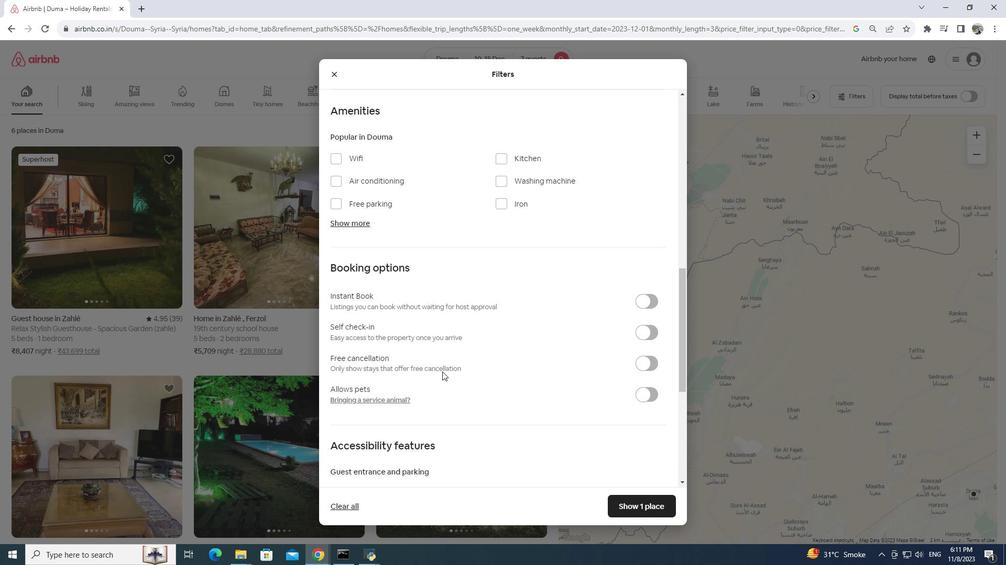 
Action: Mouse scrolled (442, 371) with delta (0, 0)
Screenshot: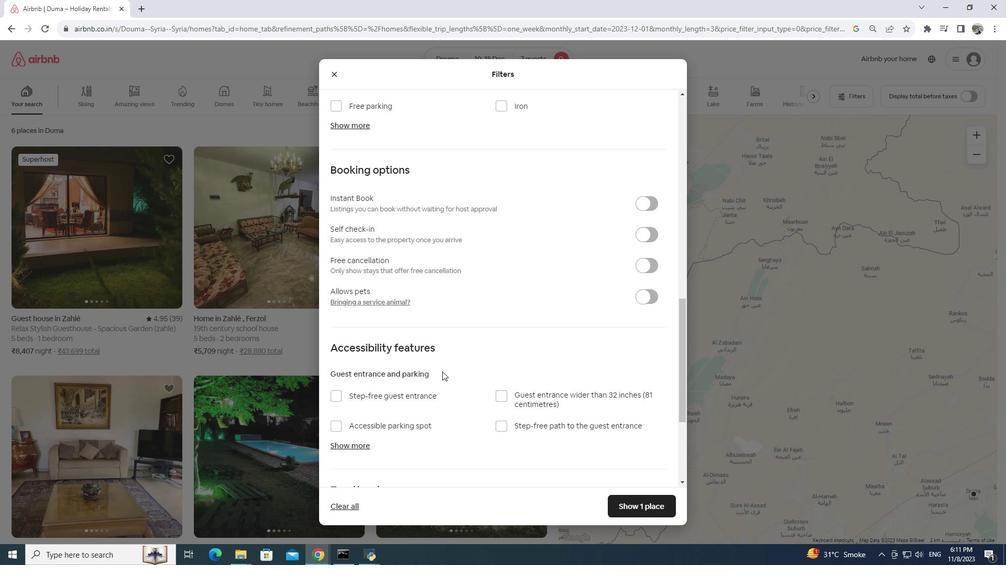 
Action: Mouse scrolled (442, 371) with delta (0, 0)
Screenshot: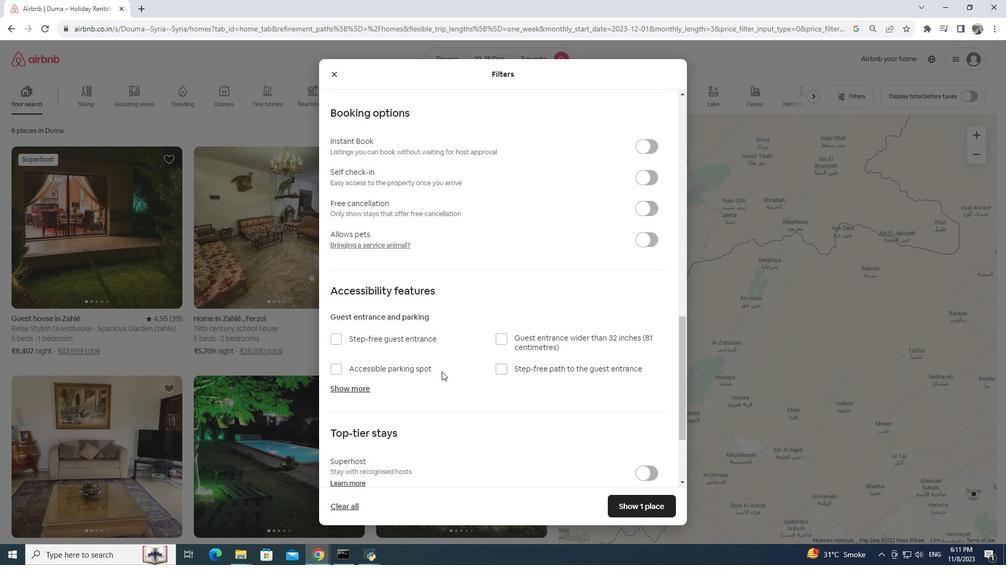 
Action: Mouse scrolled (442, 371) with delta (0, 0)
Screenshot: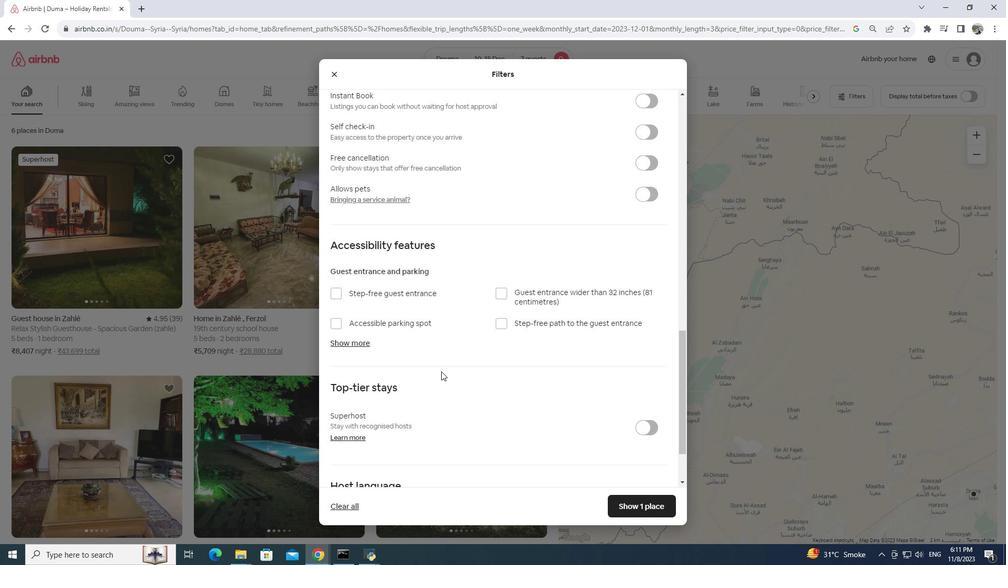 
Action: Mouse scrolled (442, 371) with delta (0, 0)
Screenshot: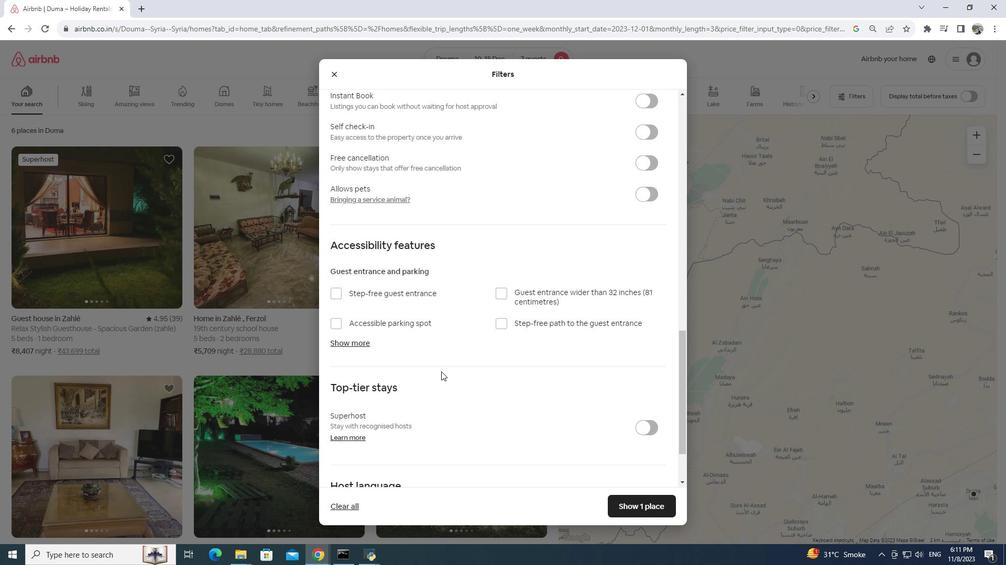 
Action: Mouse moved to (441, 372)
Screenshot: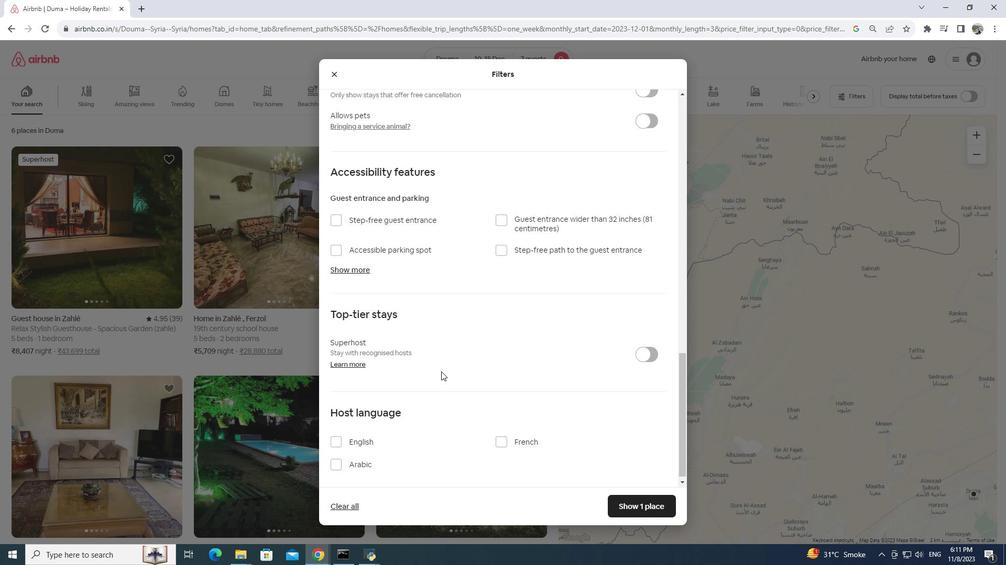 
Action: Mouse scrolled (441, 371) with delta (0, 0)
Screenshot: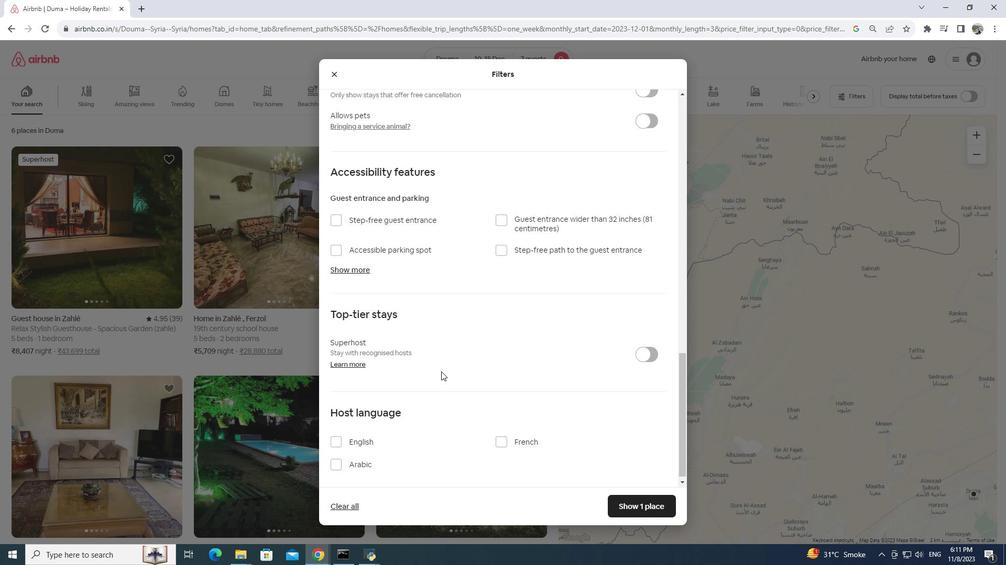 
Action: Mouse moved to (441, 372)
Screenshot: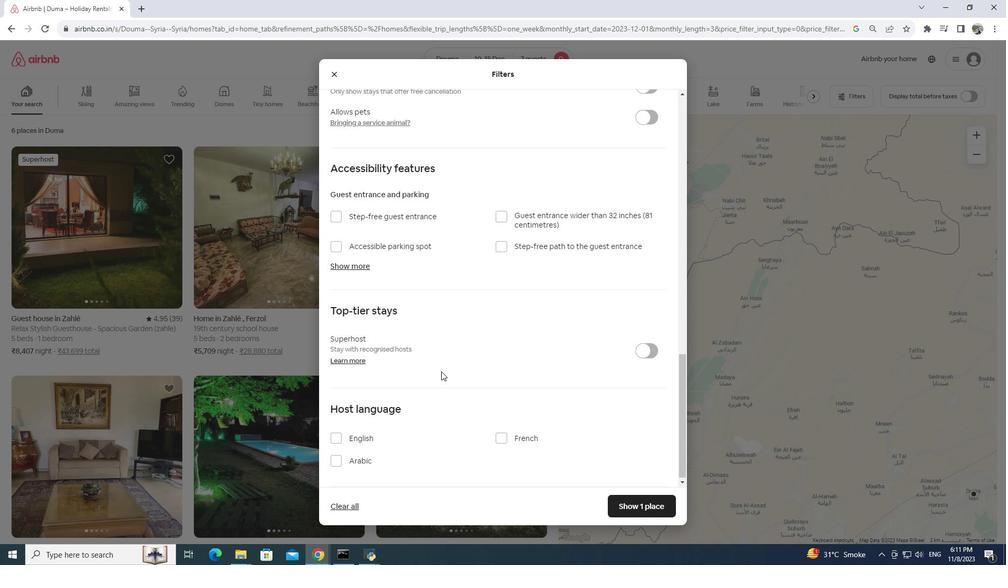 
Action: Mouse scrolled (441, 372) with delta (0, 0)
Screenshot: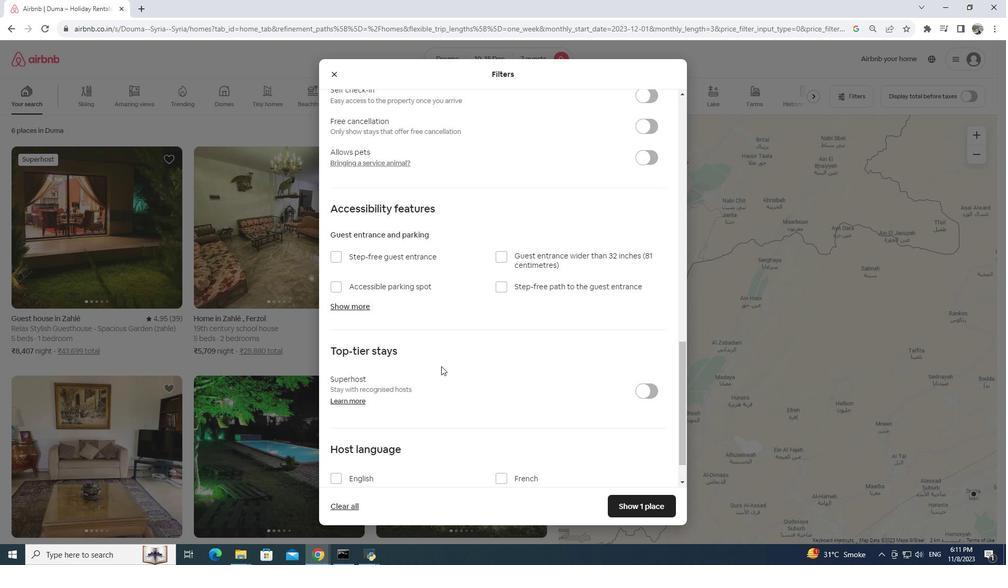 
Action: Mouse moved to (441, 366)
Screenshot: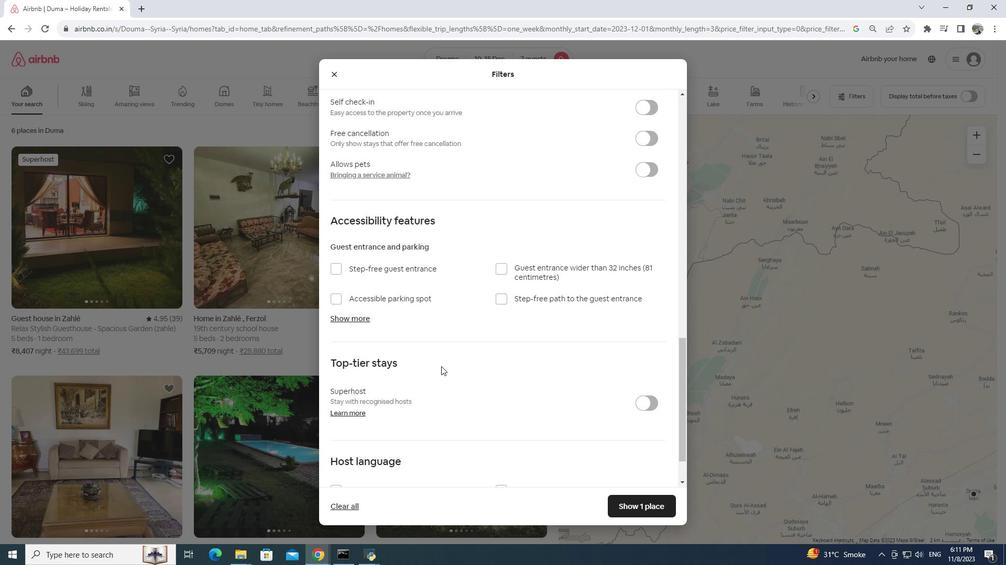 
Action: Mouse scrolled (441, 367) with delta (0, 0)
Screenshot: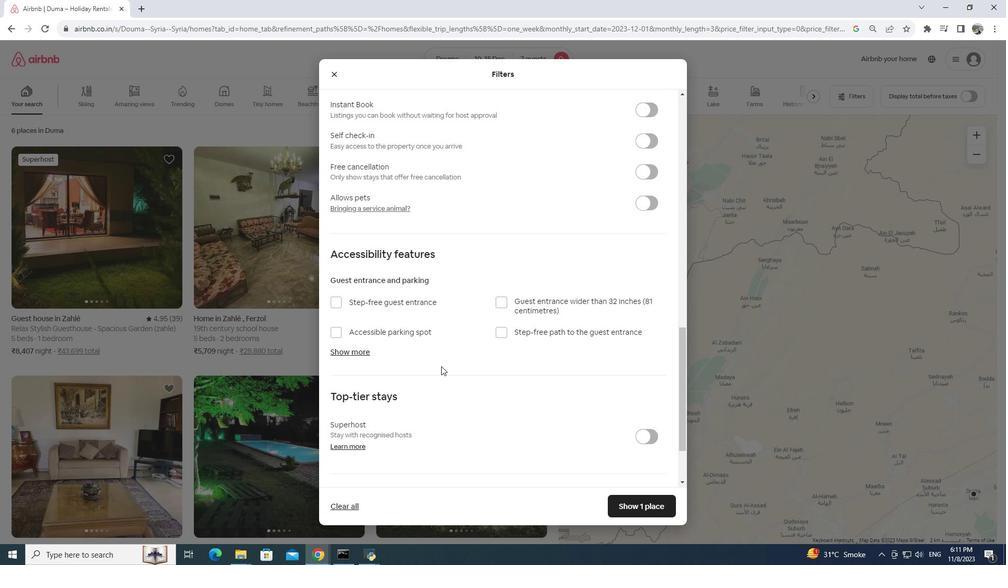 
Action: Mouse scrolled (441, 367) with delta (0, 0)
Screenshot: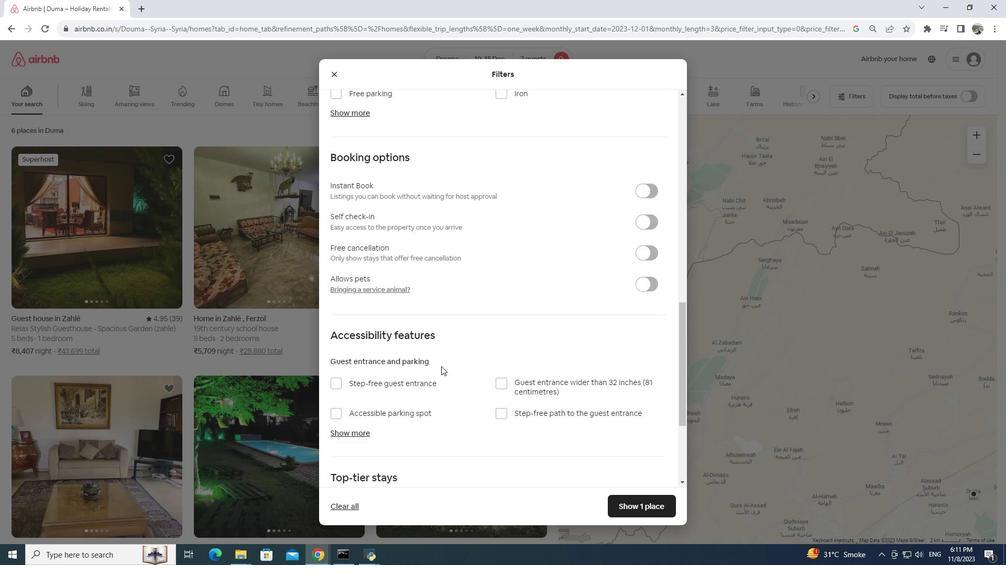 
Action: Mouse scrolled (441, 367) with delta (0, 0)
Screenshot: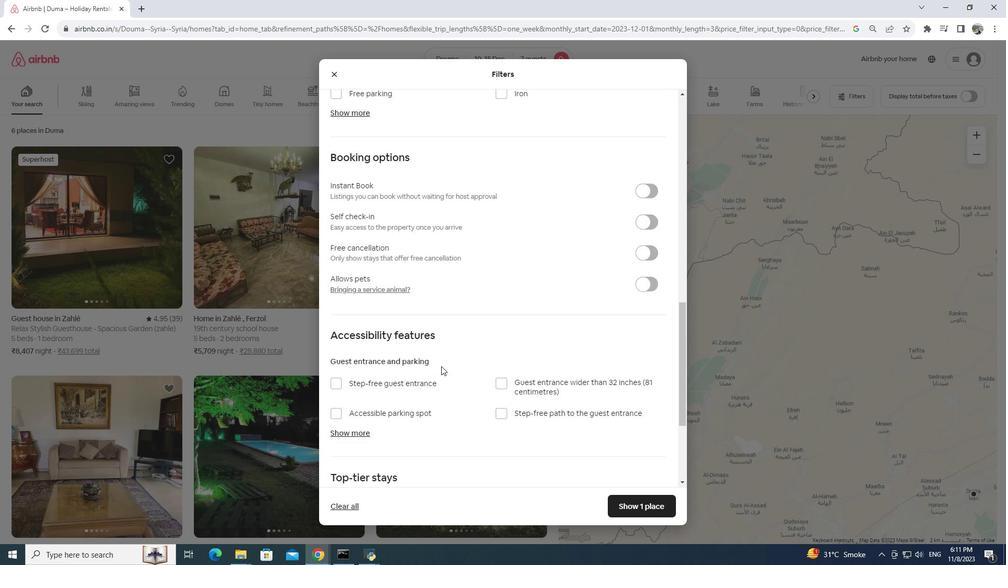 
Action: Mouse scrolled (441, 367) with delta (0, 0)
Screenshot: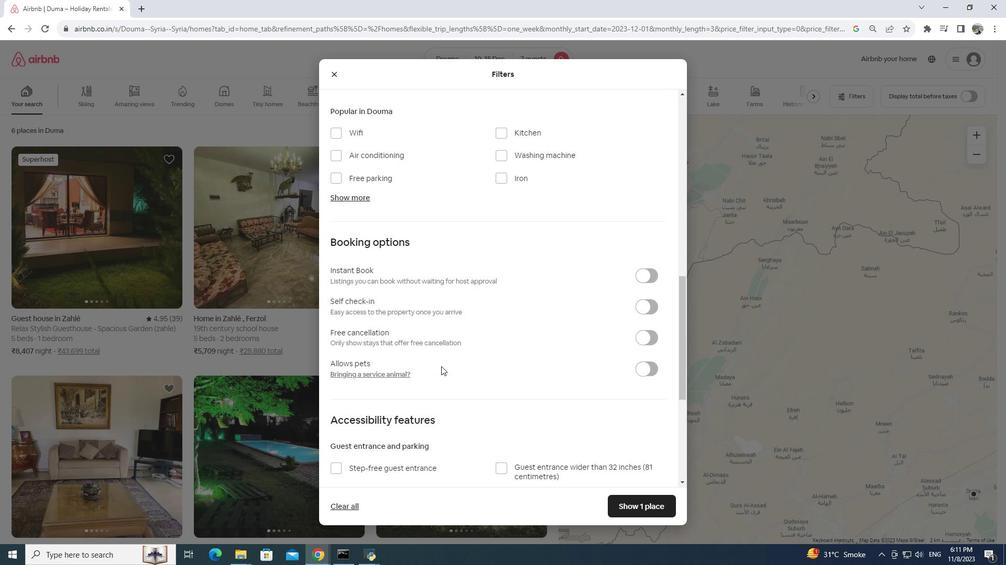 
Action: Mouse scrolled (441, 367) with delta (0, 0)
Screenshot: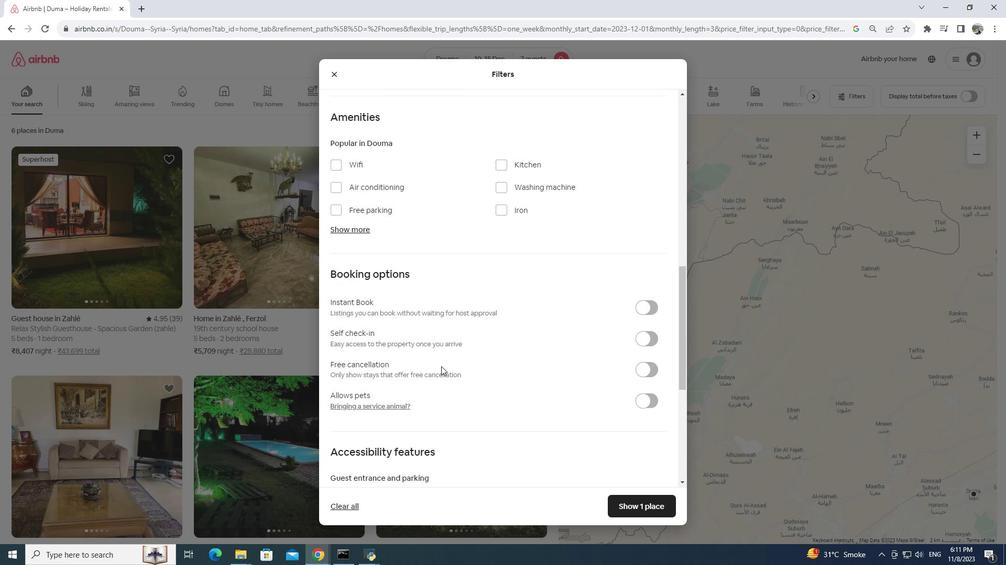 
Action: Mouse scrolled (441, 367) with delta (0, 0)
Screenshot: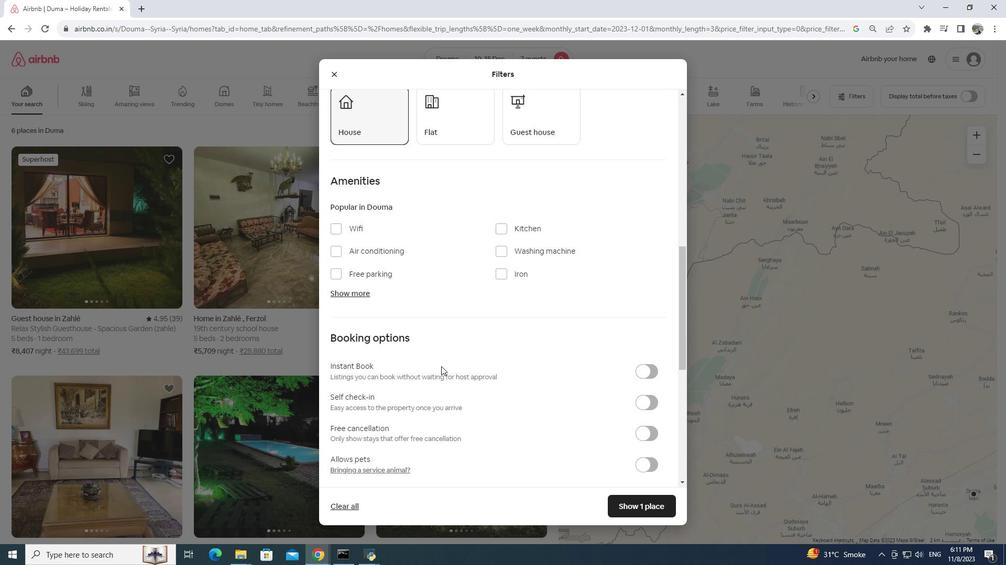 
Action: Mouse scrolled (441, 367) with delta (0, 0)
Screenshot: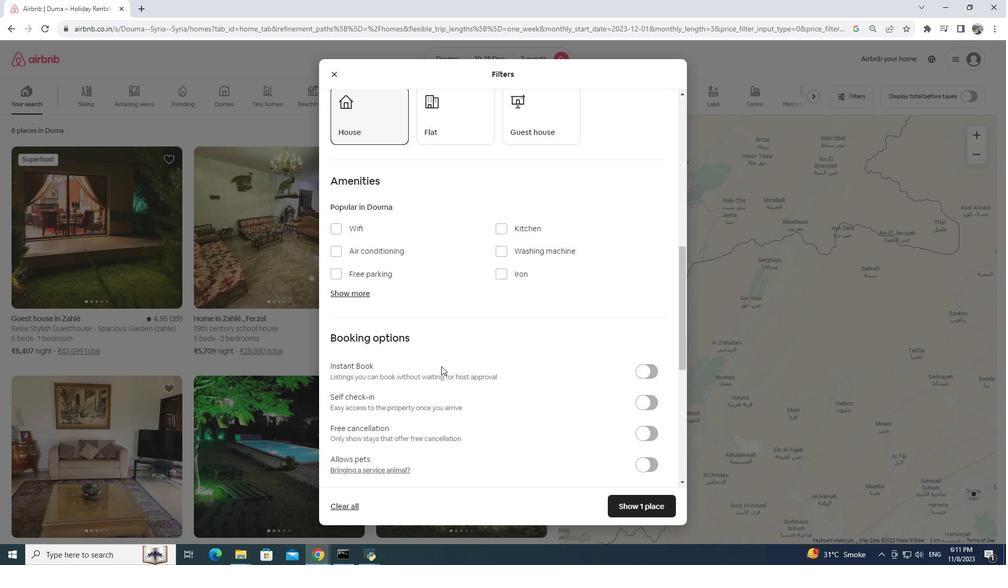 
Action: Mouse scrolled (441, 367) with delta (0, 0)
Screenshot: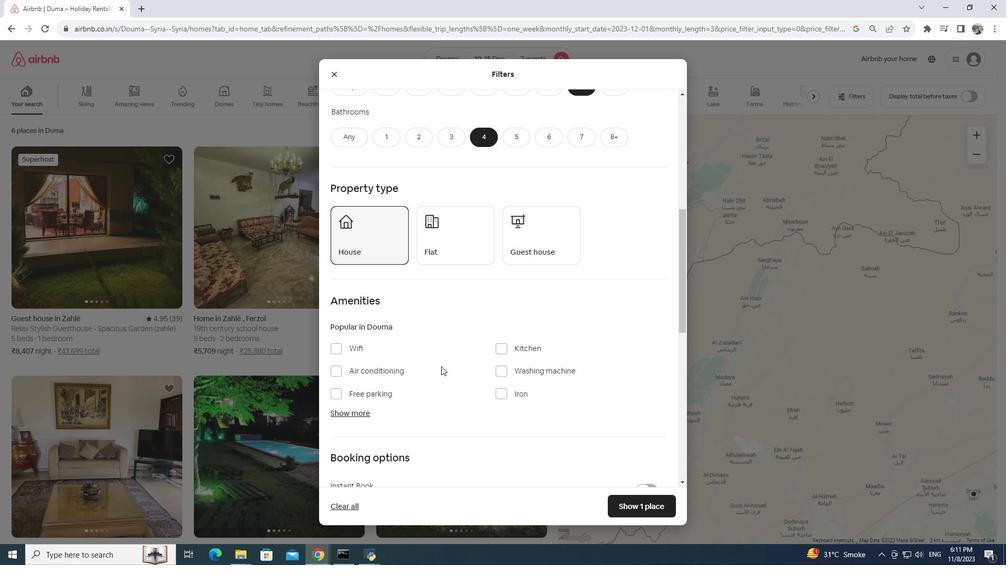 
Action: Mouse scrolled (441, 367) with delta (0, 0)
Screenshot: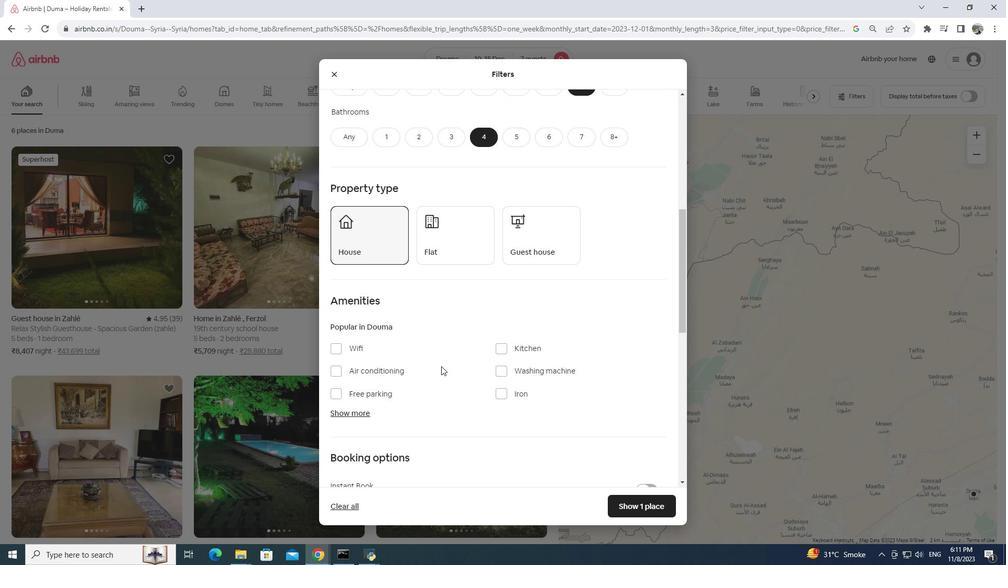 
Action: Mouse scrolled (441, 367) with delta (0, 0)
Screenshot: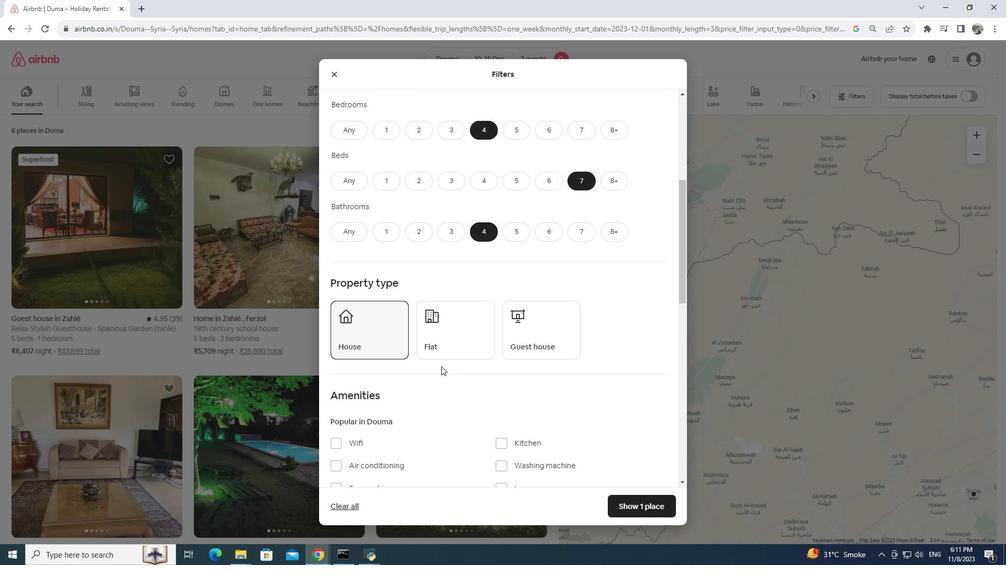 
Action: Mouse scrolled (441, 367) with delta (0, 0)
Screenshot: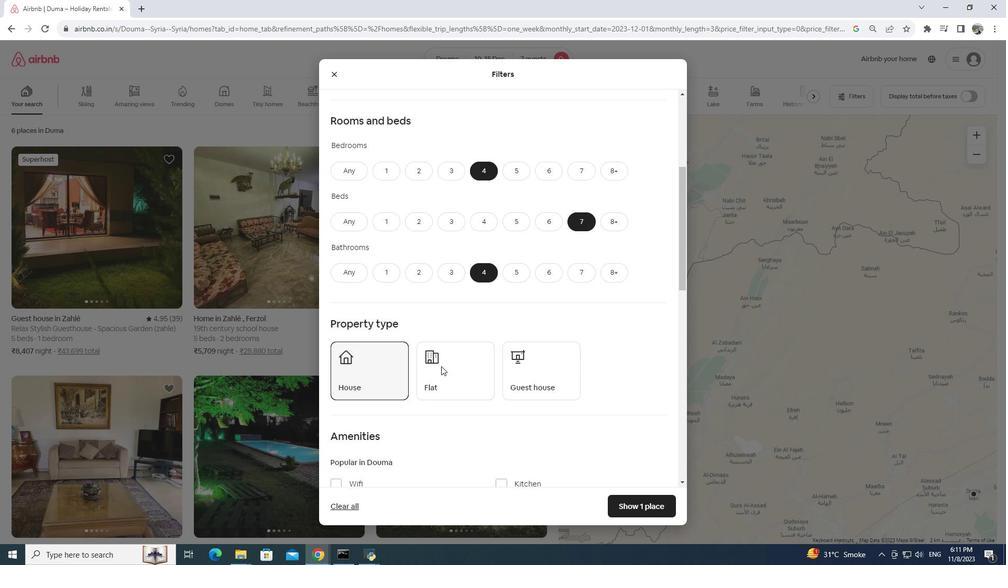 
Action: Mouse scrolled (441, 367) with delta (0, 0)
Screenshot: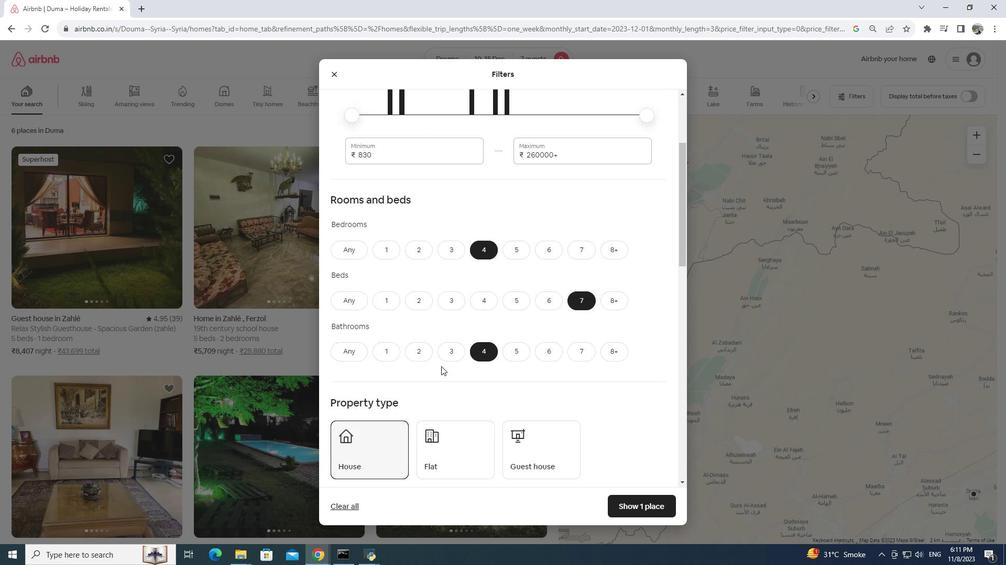
Action: Mouse scrolled (441, 367) with delta (0, 0)
Screenshot: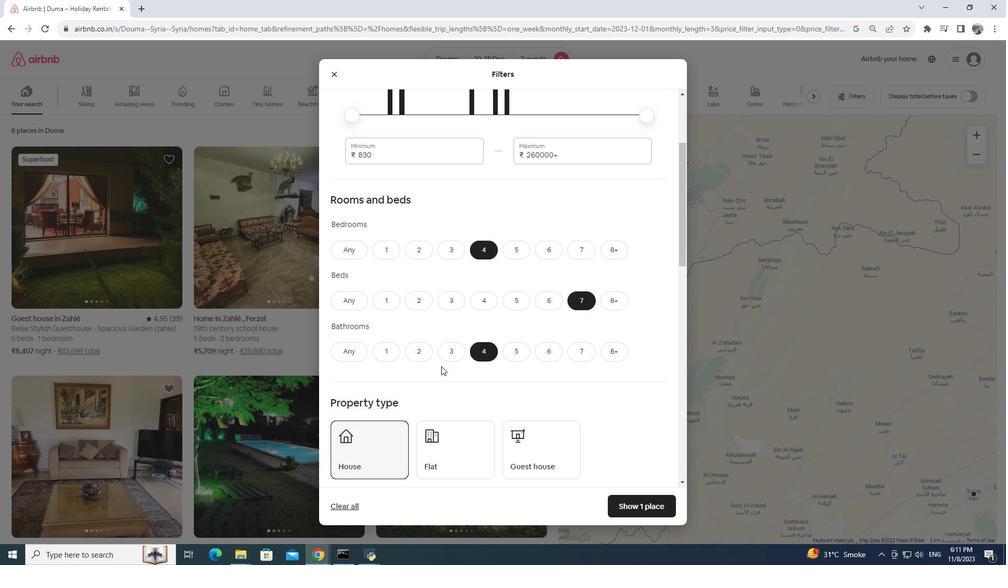
Action: Mouse scrolled (441, 367) with delta (0, 0)
Screenshot: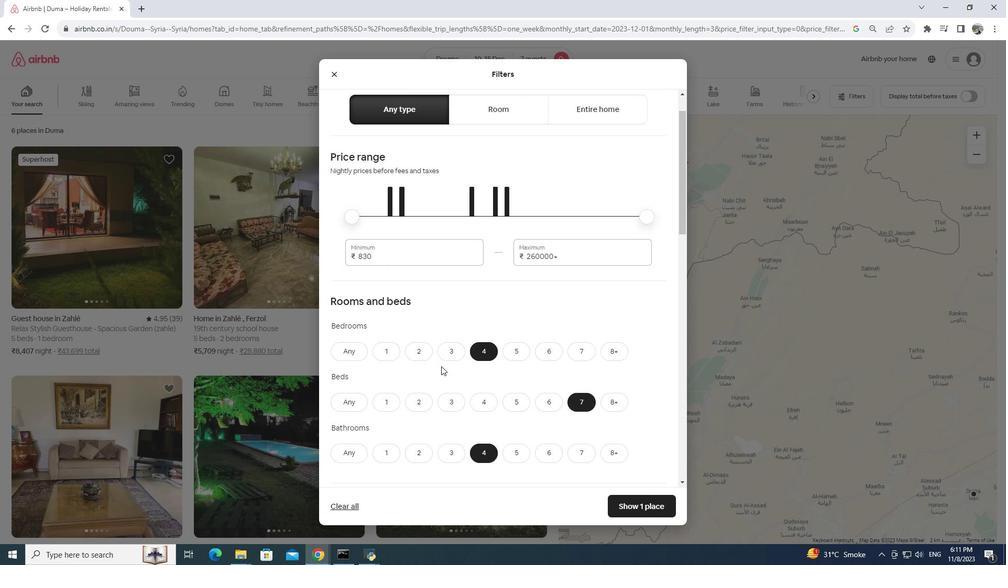 
Action: Mouse scrolled (441, 367) with delta (0, 0)
Screenshot: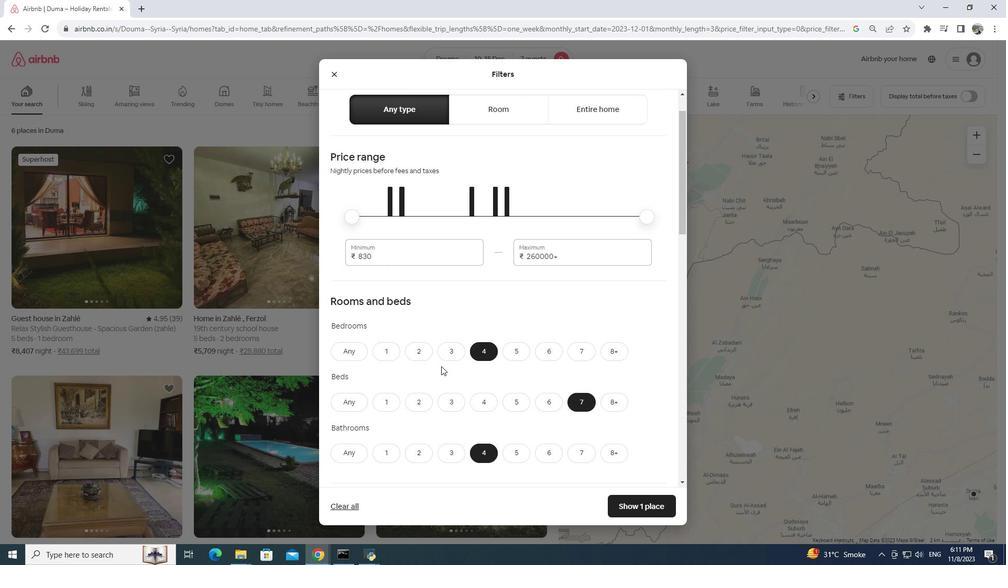 
Action: Mouse scrolled (441, 367) with delta (0, 0)
Screenshot: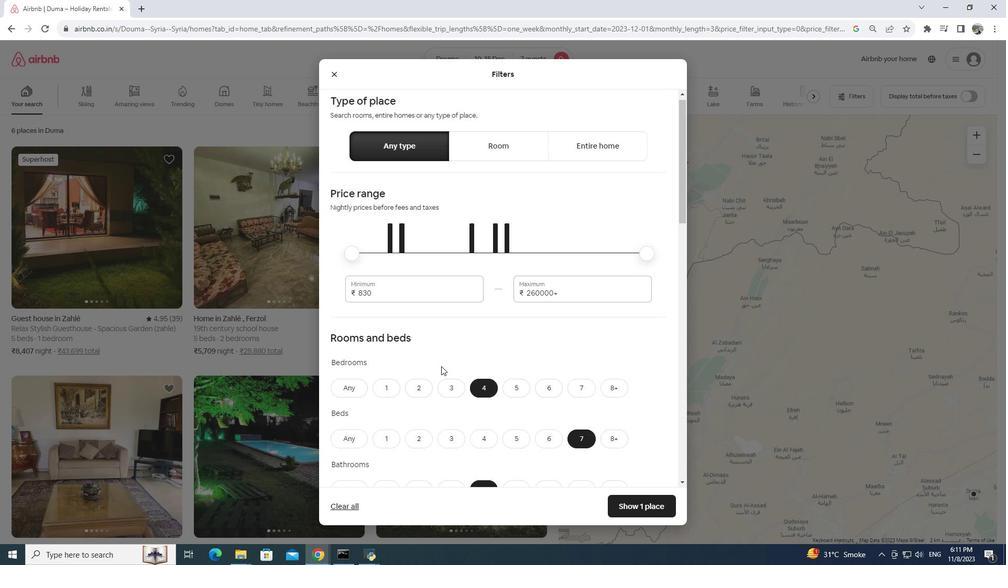 
Action: Mouse scrolled (441, 366) with delta (0, 0)
Screenshot: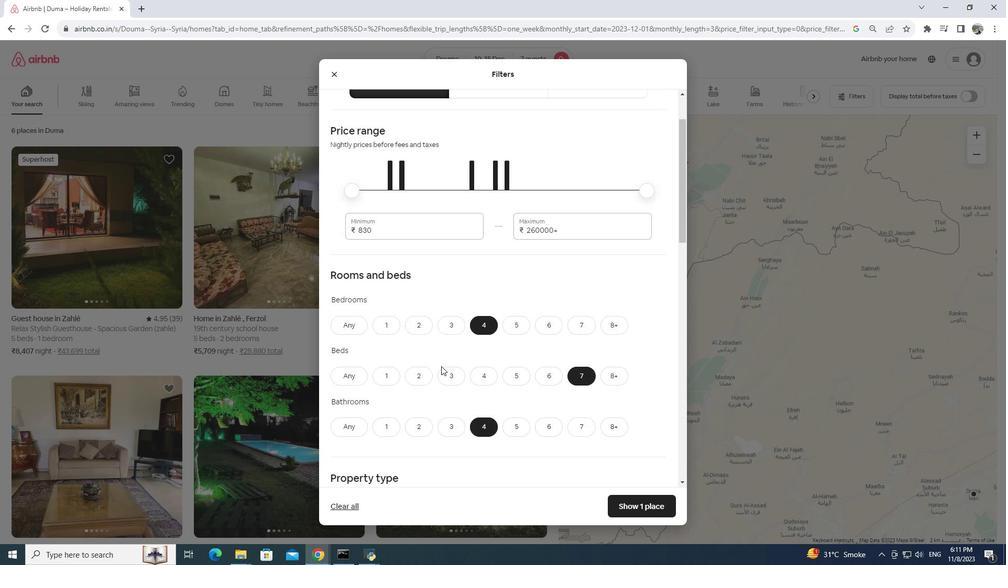 
Action: Mouse scrolled (441, 366) with delta (0, 0)
Screenshot: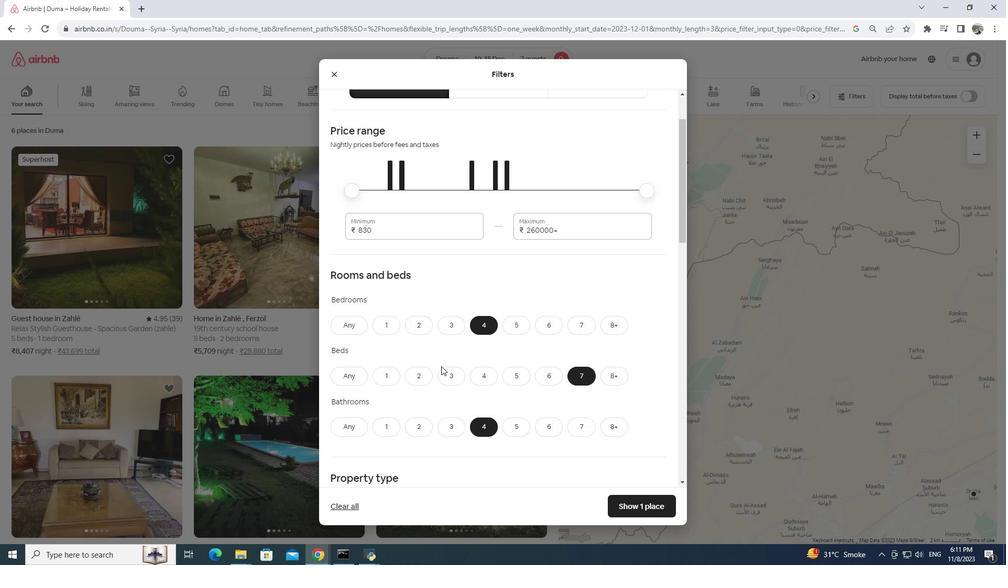 
Action: Mouse scrolled (441, 366) with delta (0, 0)
Screenshot: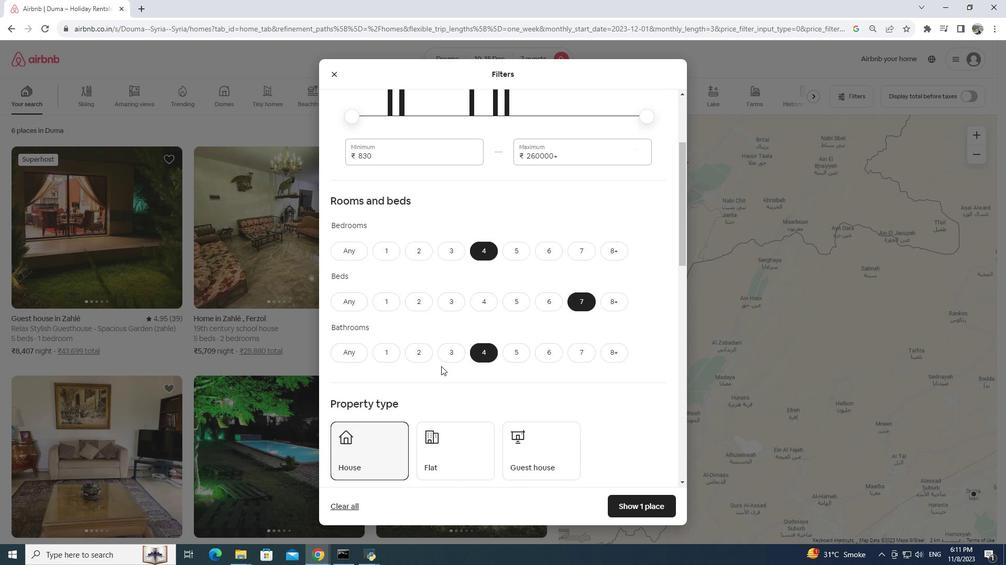 
Action: Mouse scrolled (441, 366) with delta (0, 0)
Screenshot: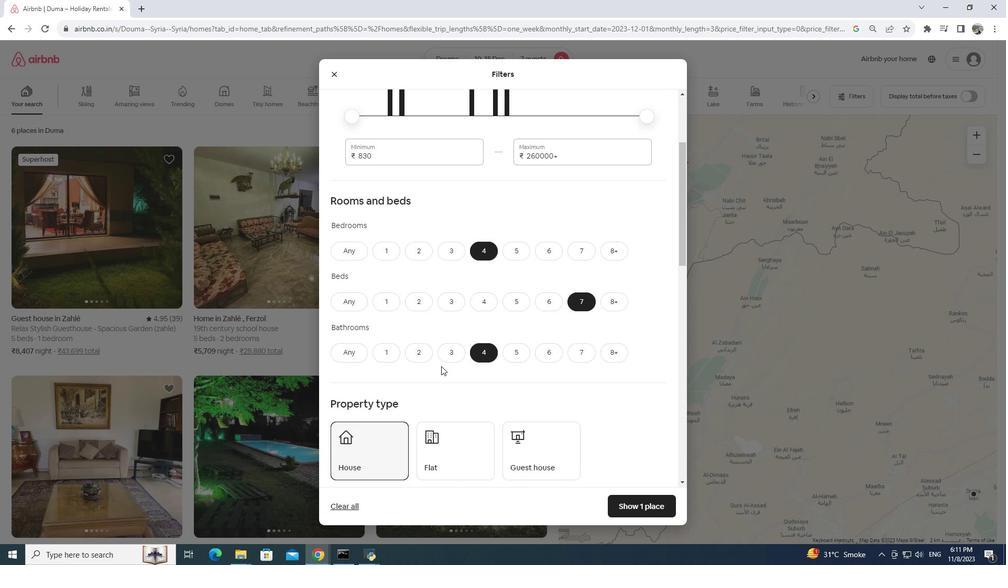 
Action: Mouse scrolled (441, 366) with delta (0, 0)
Screenshot: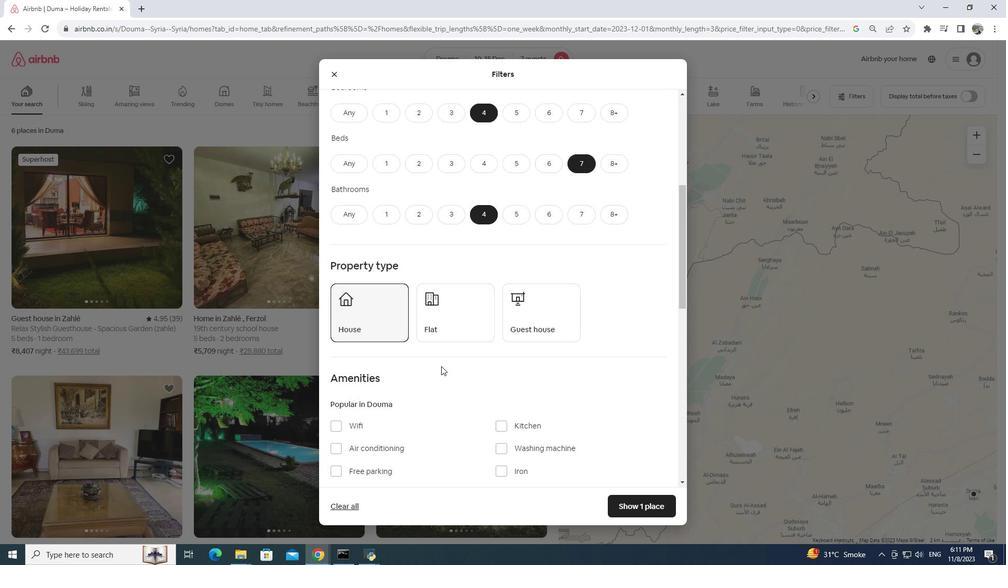 
Action: Mouse scrolled (441, 366) with delta (0, 0)
Screenshot: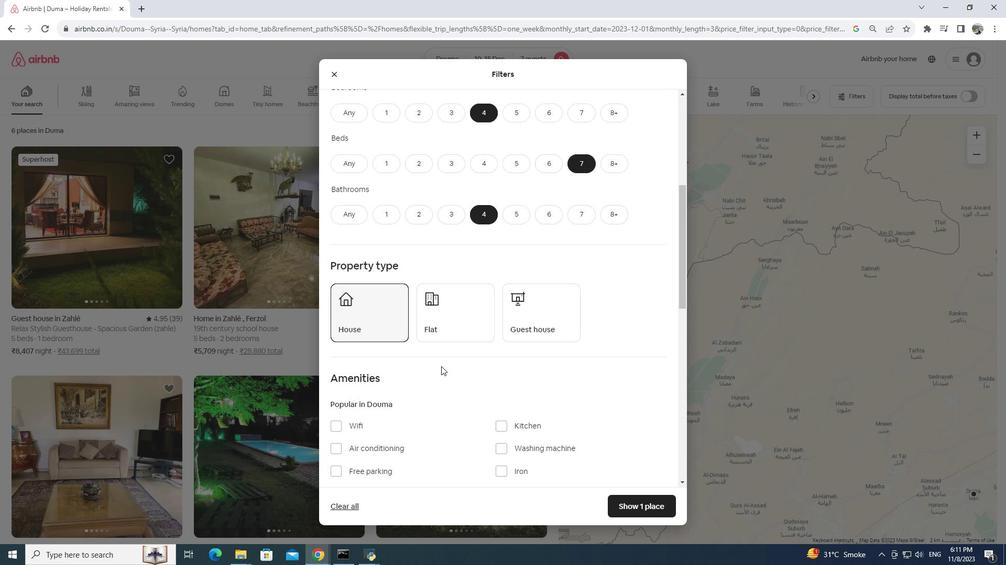 
Action: Mouse moved to (334, 389)
Screenshot: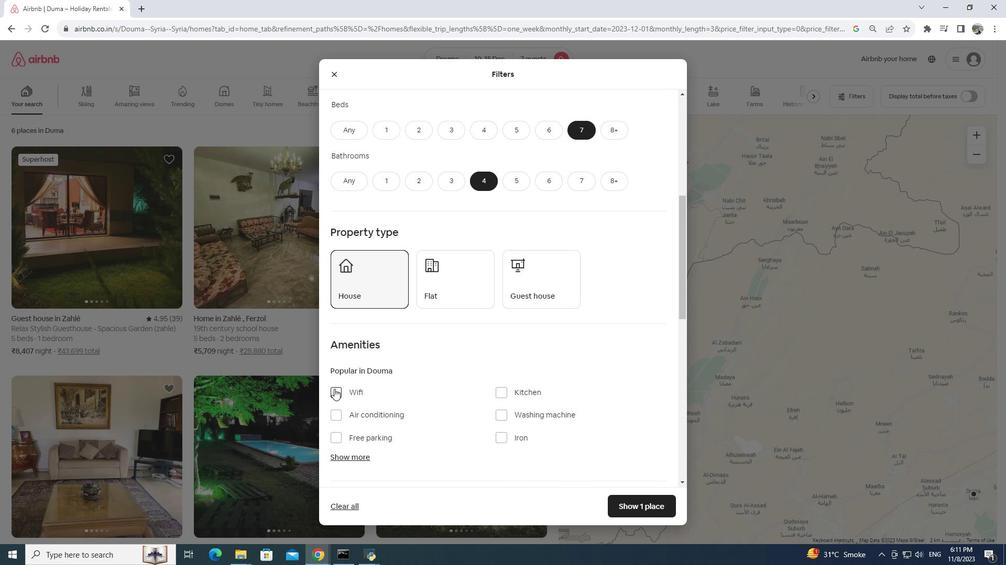 
Action: Mouse pressed left at (334, 389)
Screenshot: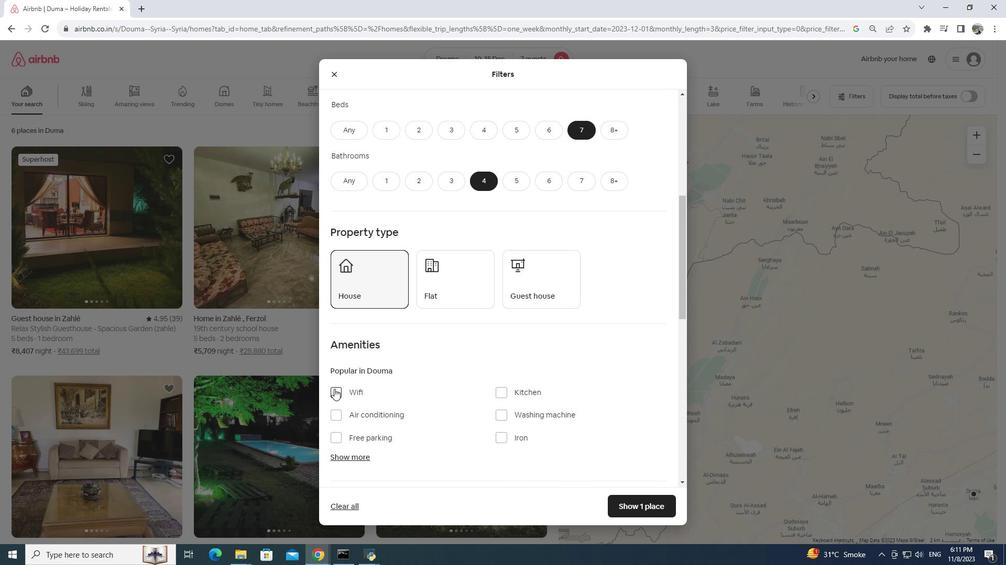 
Action: Mouse moved to (337, 434)
Screenshot: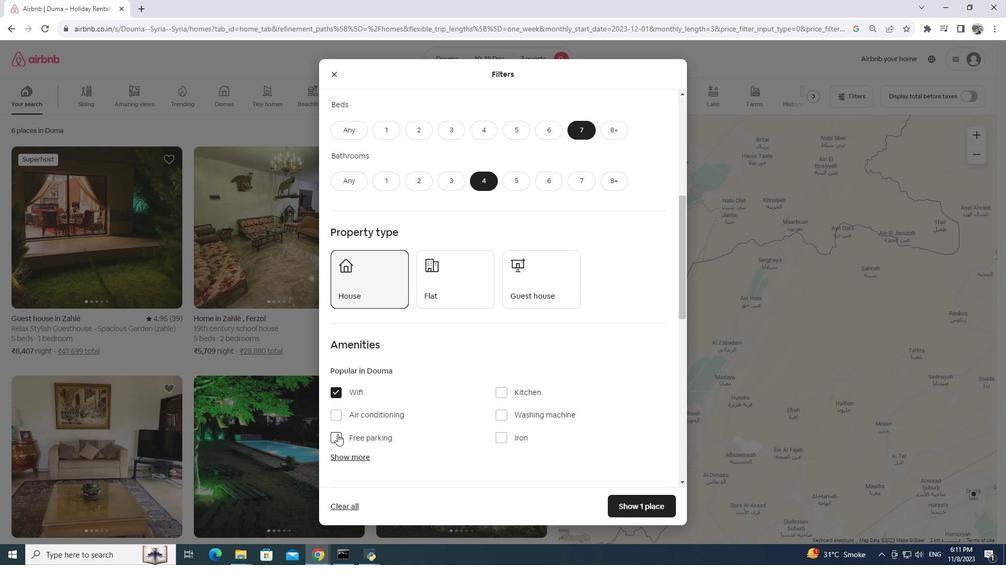 
Action: Mouse pressed left at (337, 434)
Screenshot: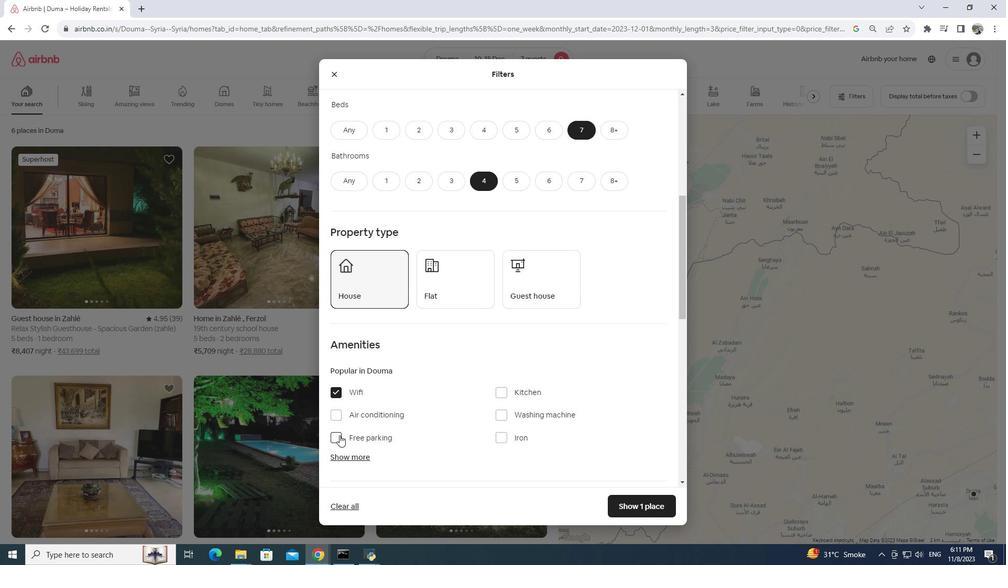 
Action: Mouse moved to (356, 459)
Screenshot: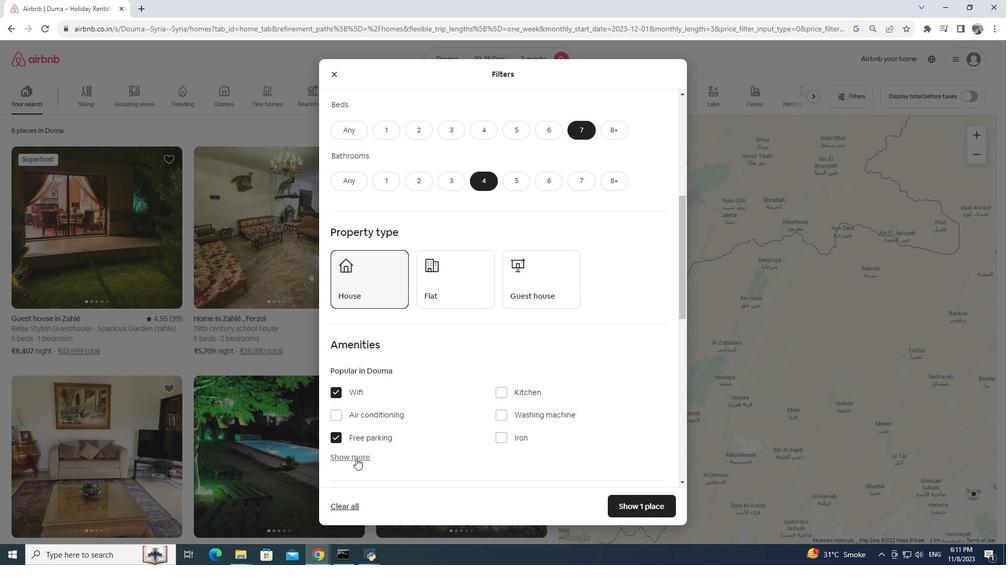 
Action: Mouse pressed left at (356, 459)
Screenshot: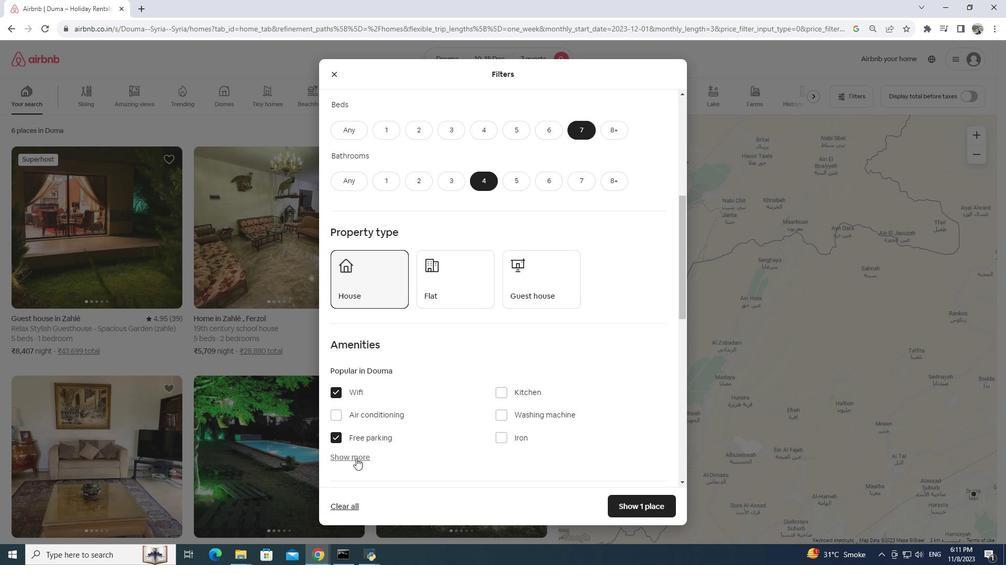 
Action: Mouse moved to (443, 444)
Screenshot: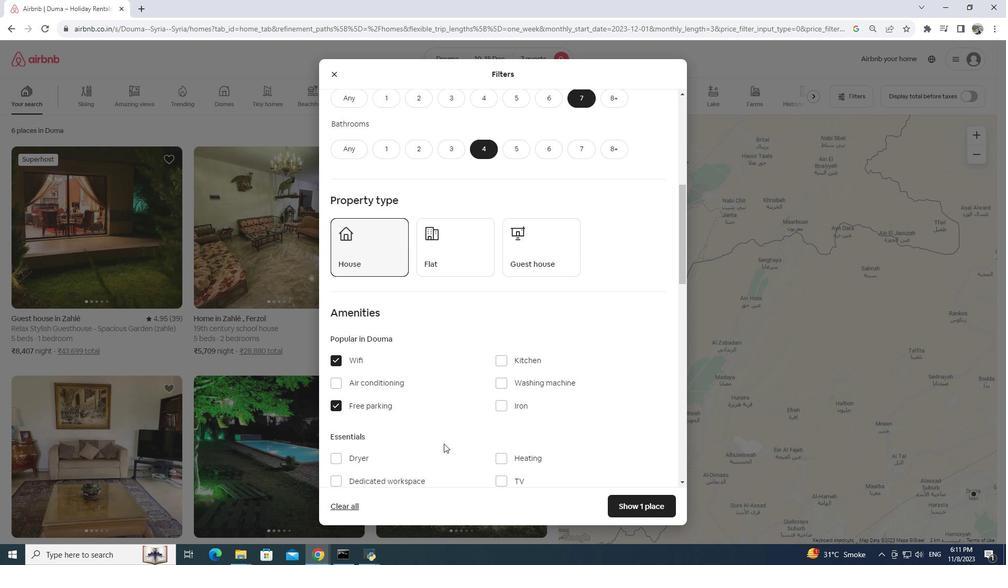 
Action: Mouse scrolled (443, 443) with delta (0, 0)
Screenshot: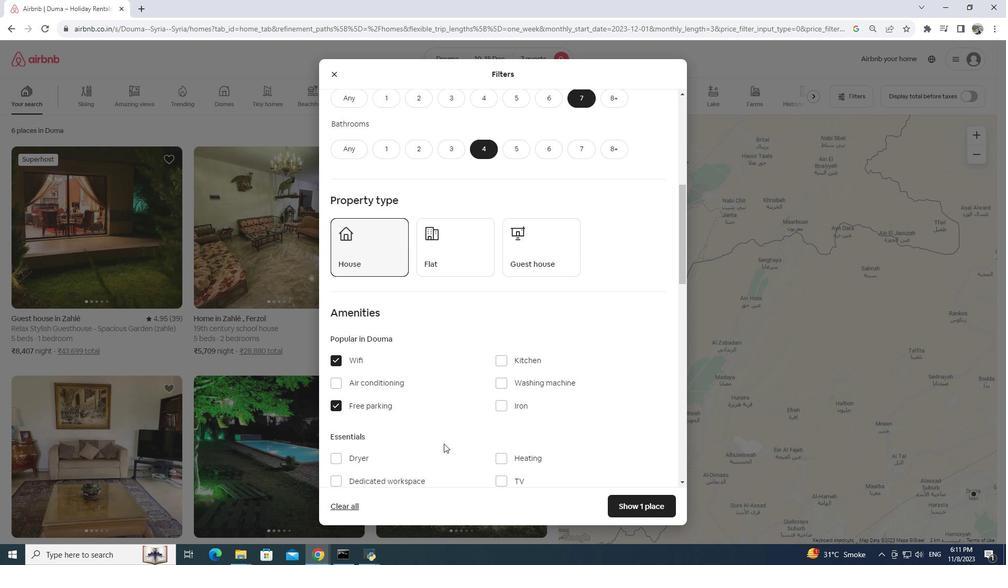 
Action: Mouse scrolled (443, 443) with delta (0, 0)
Screenshot: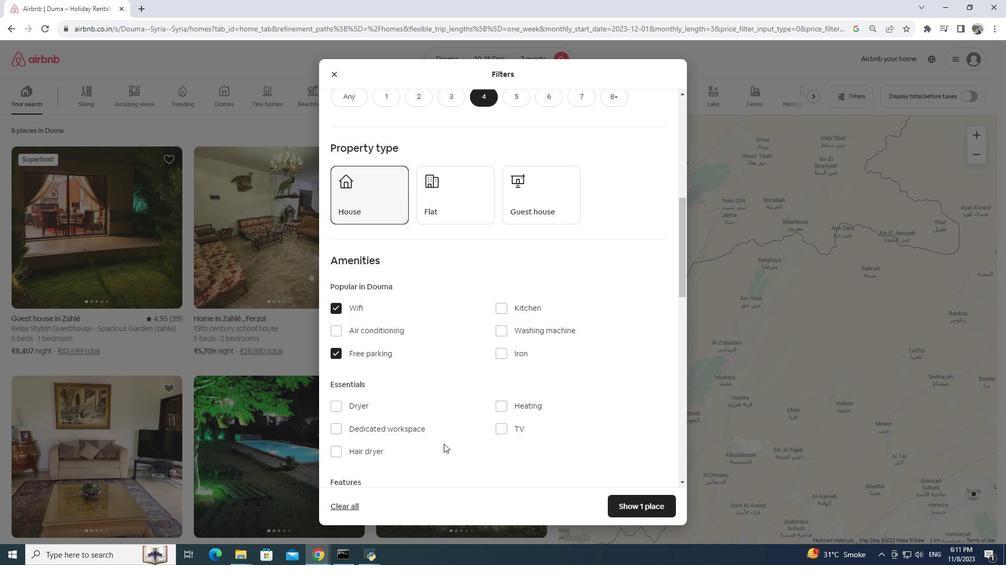 
Action: Mouse moved to (504, 407)
Screenshot: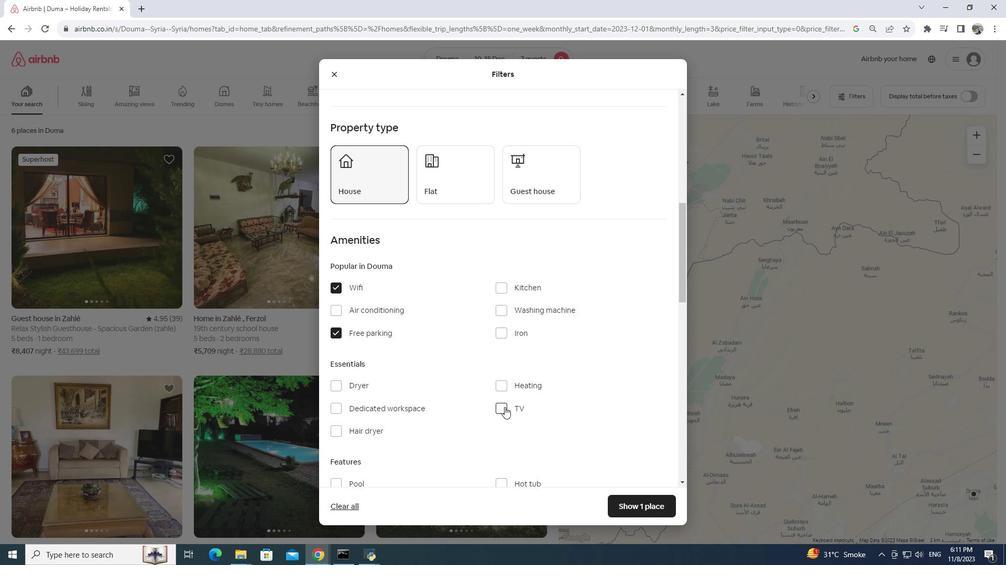 
Action: Mouse pressed left at (504, 407)
Screenshot: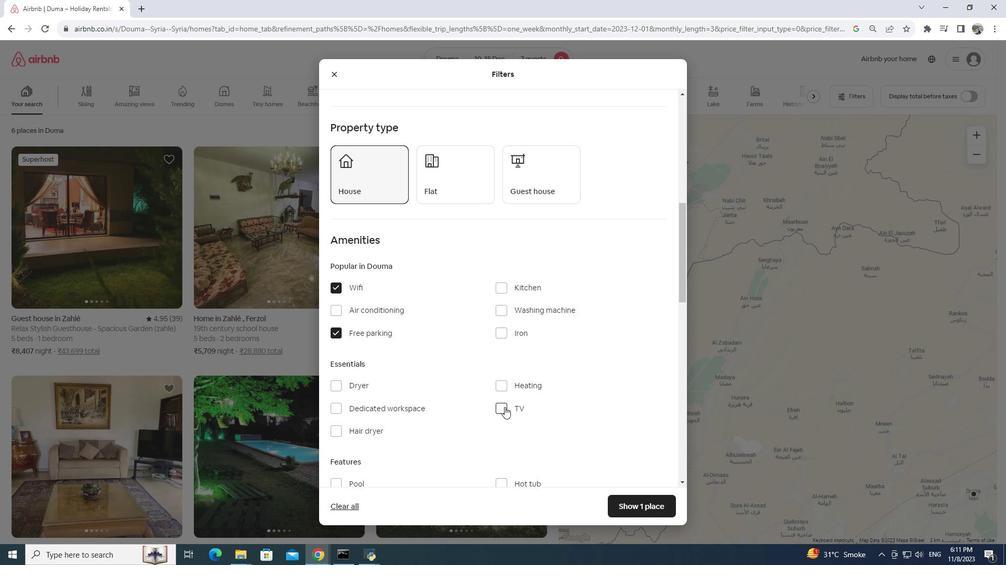 
Action: Mouse moved to (484, 415)
Screenshot: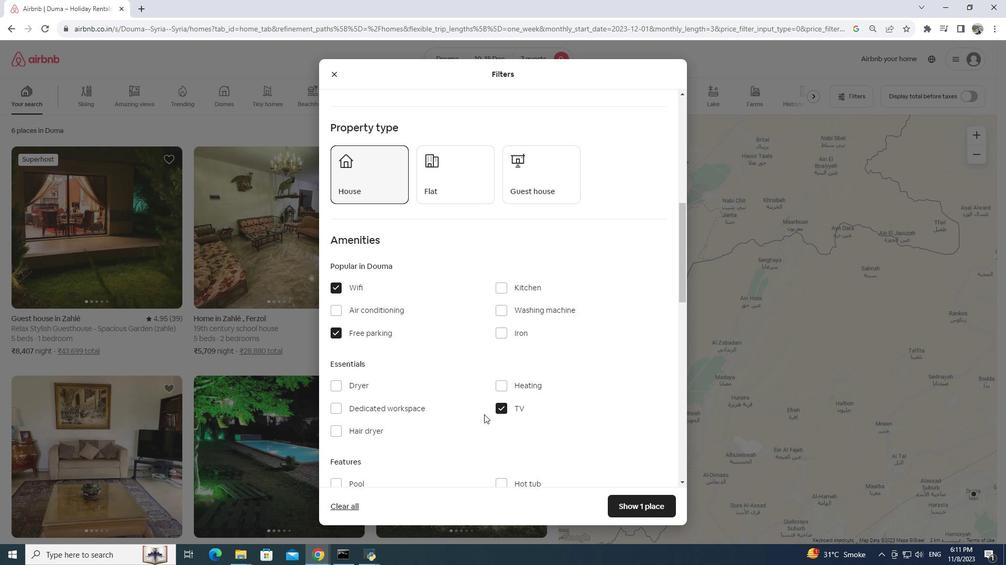 
Action: Mouse scrolled (484, 414) with delta (0, 0)
Screenshot: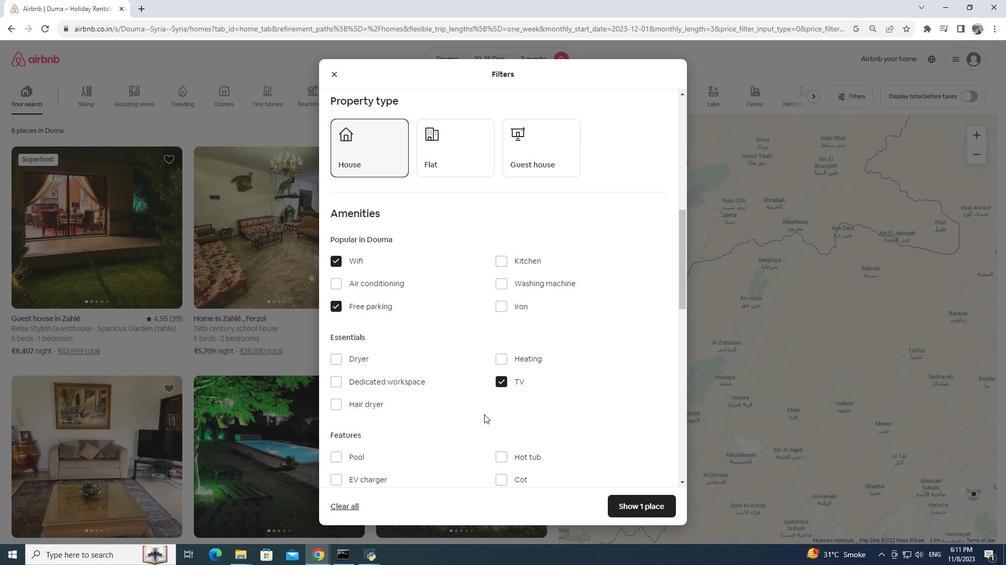 
Action: Mouse moved to (368, 305)
Screenshot: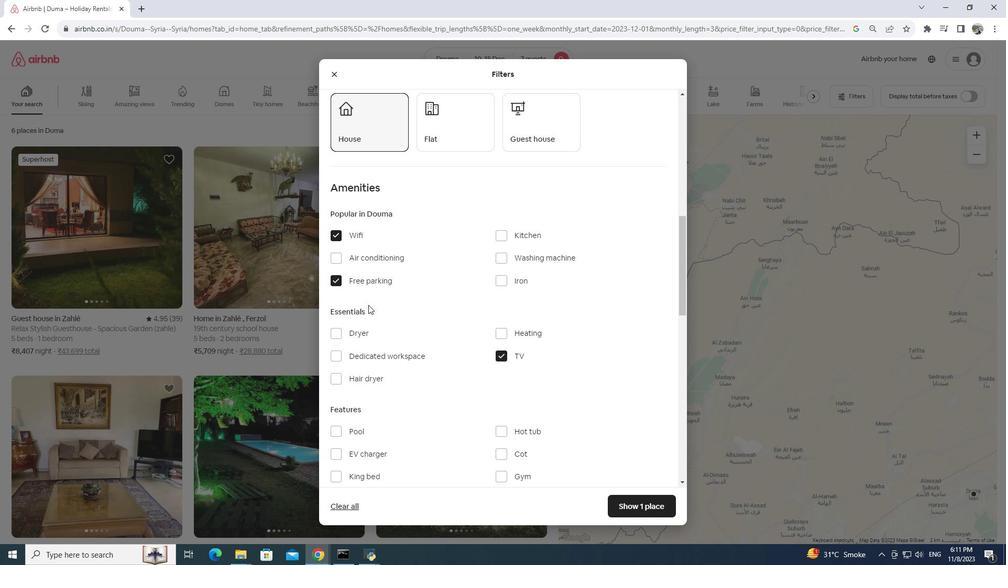 
Action: Mouse scrolled (368, 305) with delta (0, 0)
Screenshot: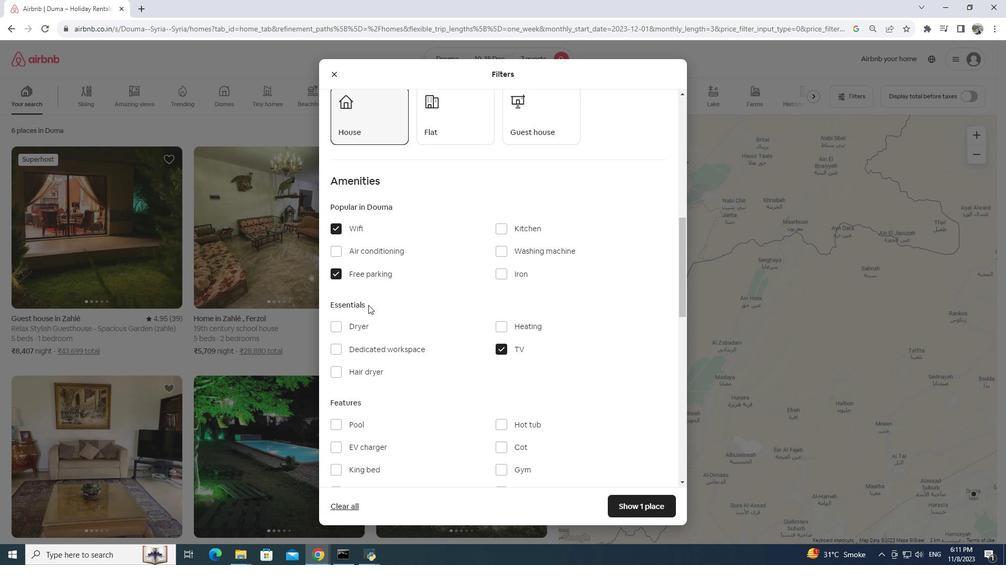 
Action: Mouse scrolled (368, 305) with delta (0, 0)
Screenshot: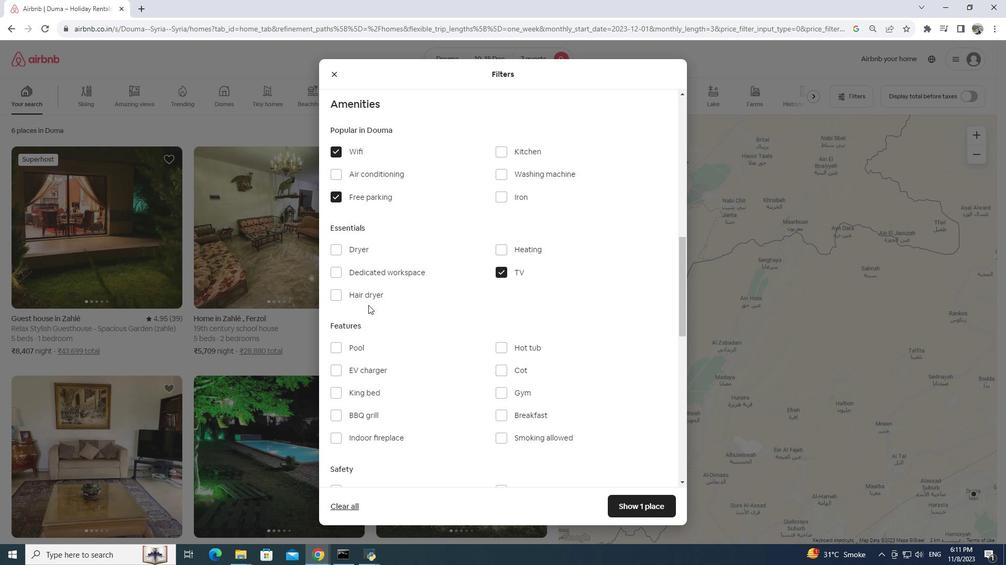 
Action: Mouse moved to (504, 369)
Screenshot: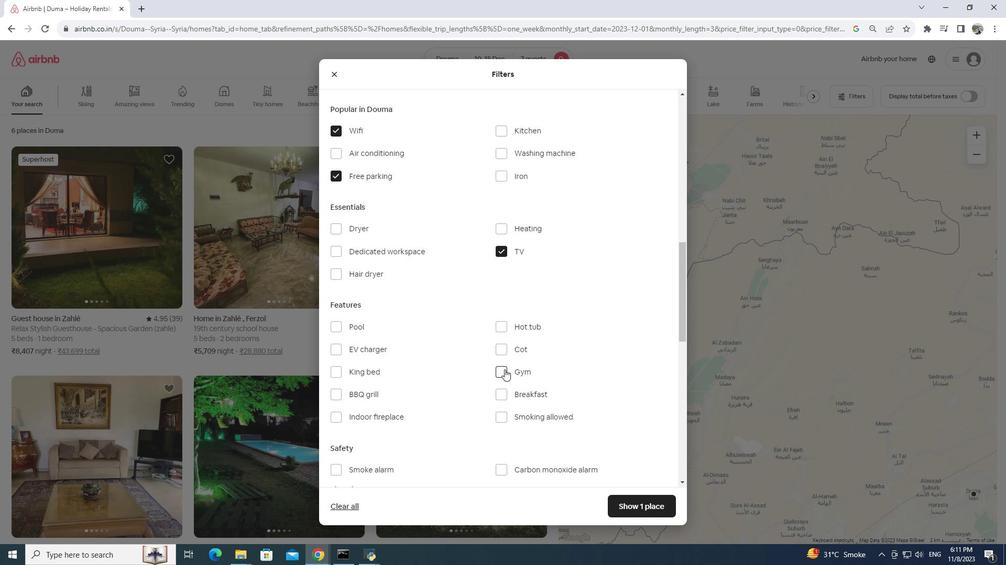 
Action: Mouse pressed left at (504, 369)
Screenshot: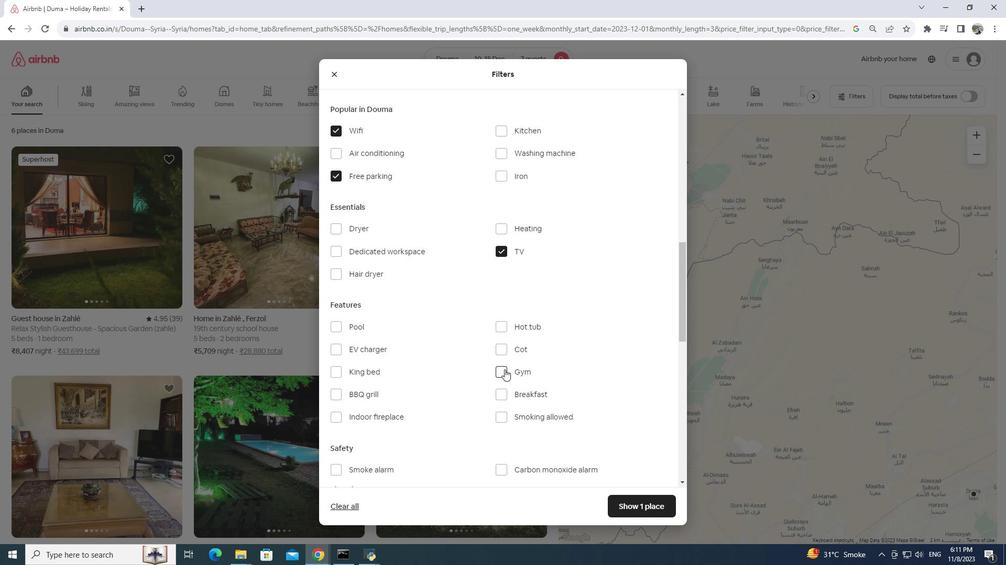 
Action: Mouse moved to (505, 397)
Screenshot: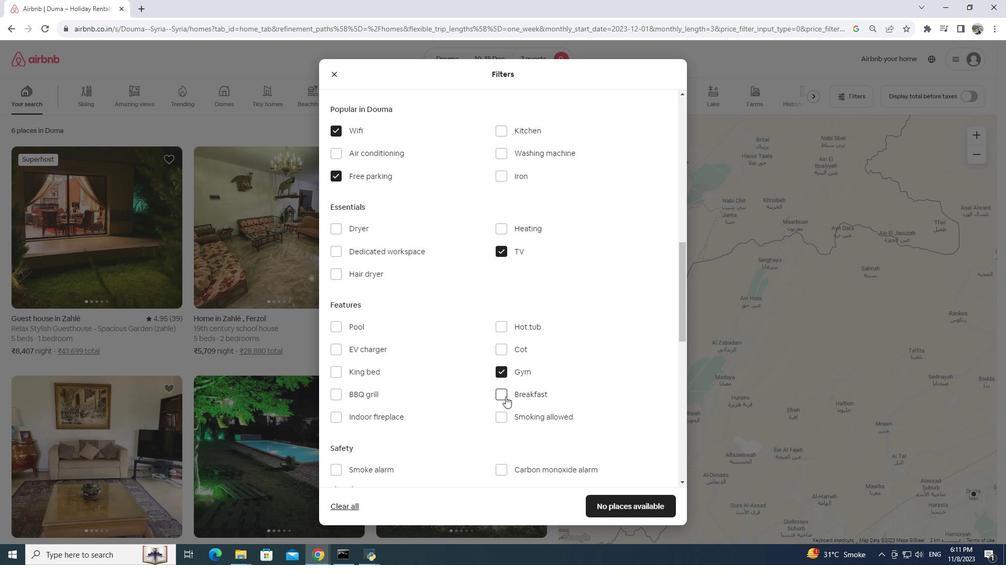 
Action: Mouse pressed left at (505, 397)
Screenshot: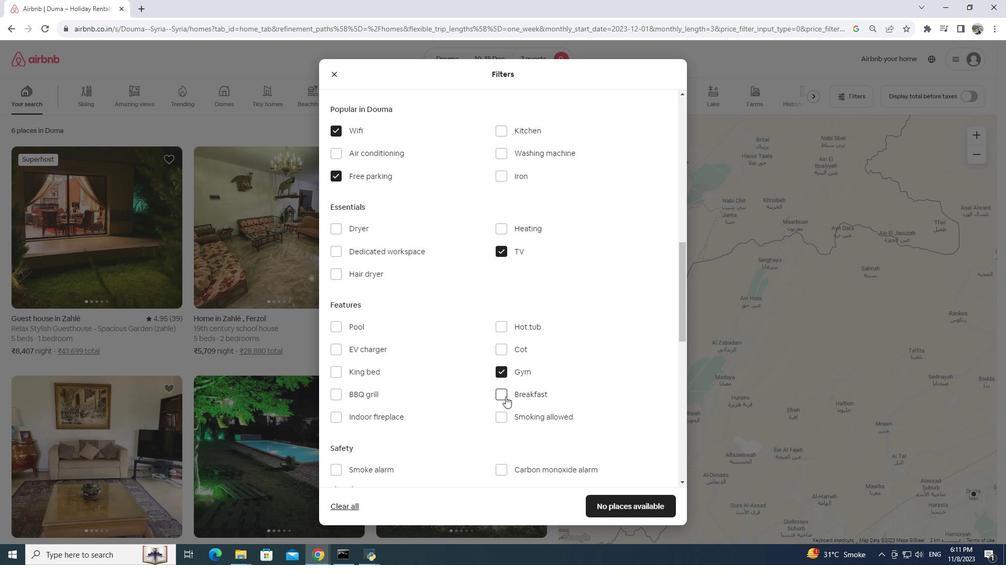 
Action: Mouse moved to (626, 504)
Screenshot: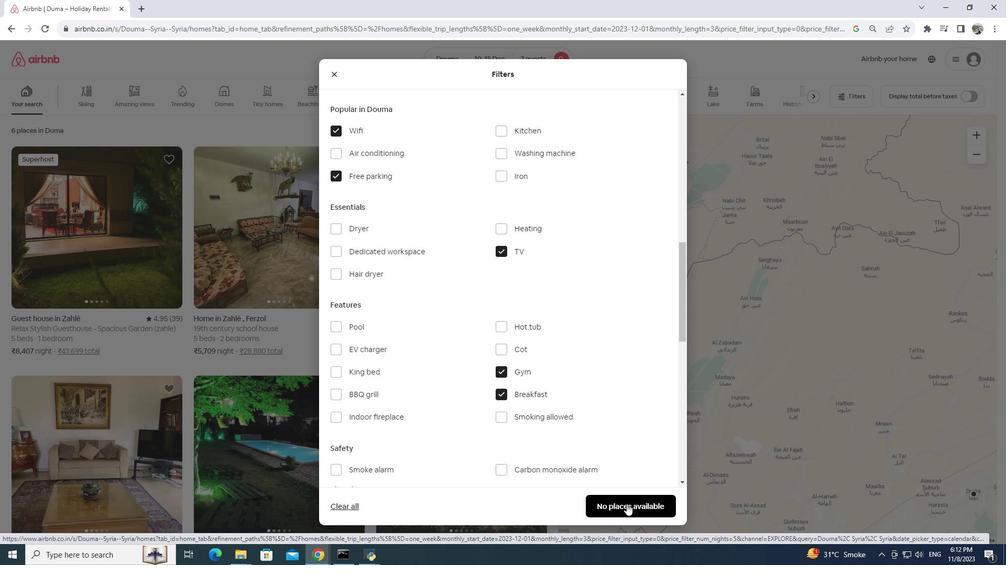 
